 Task: Create a due date automation trigger when advanced on, on the tuesday before a card is due add dates with a due date at 11:00 AM.
Action: Mouse moved to (1062, 327)
Screenshot: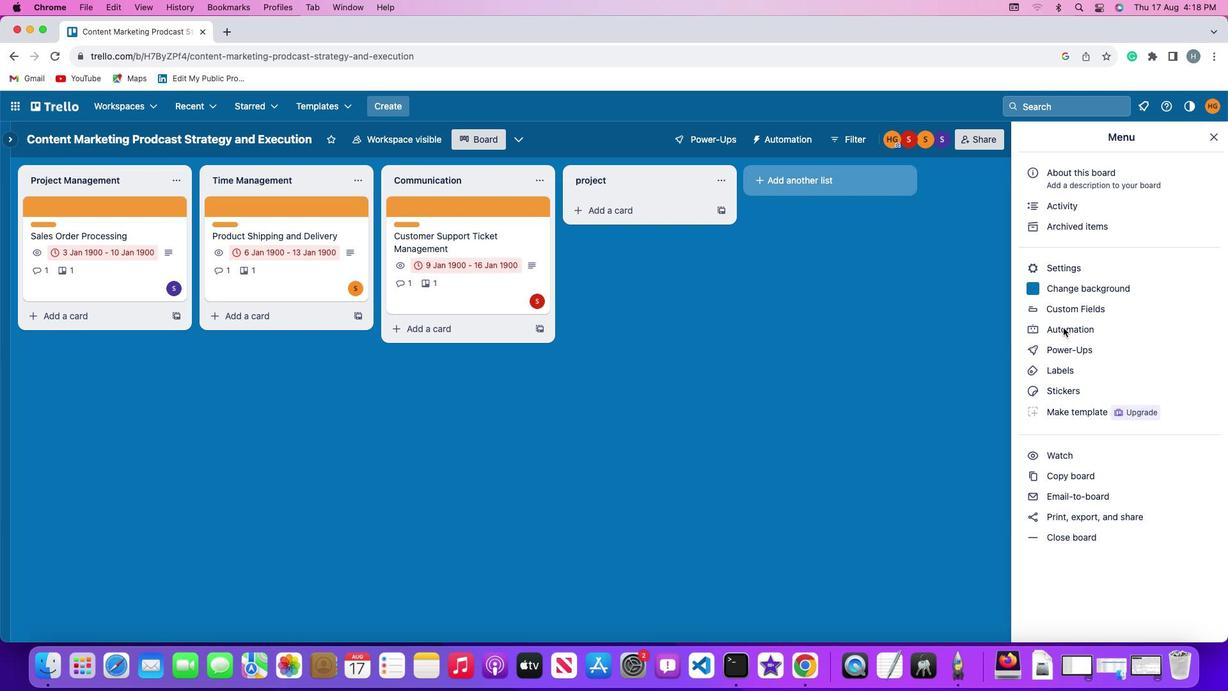 
Action: Mouse pressed left at (1062, 327)
Screenshot: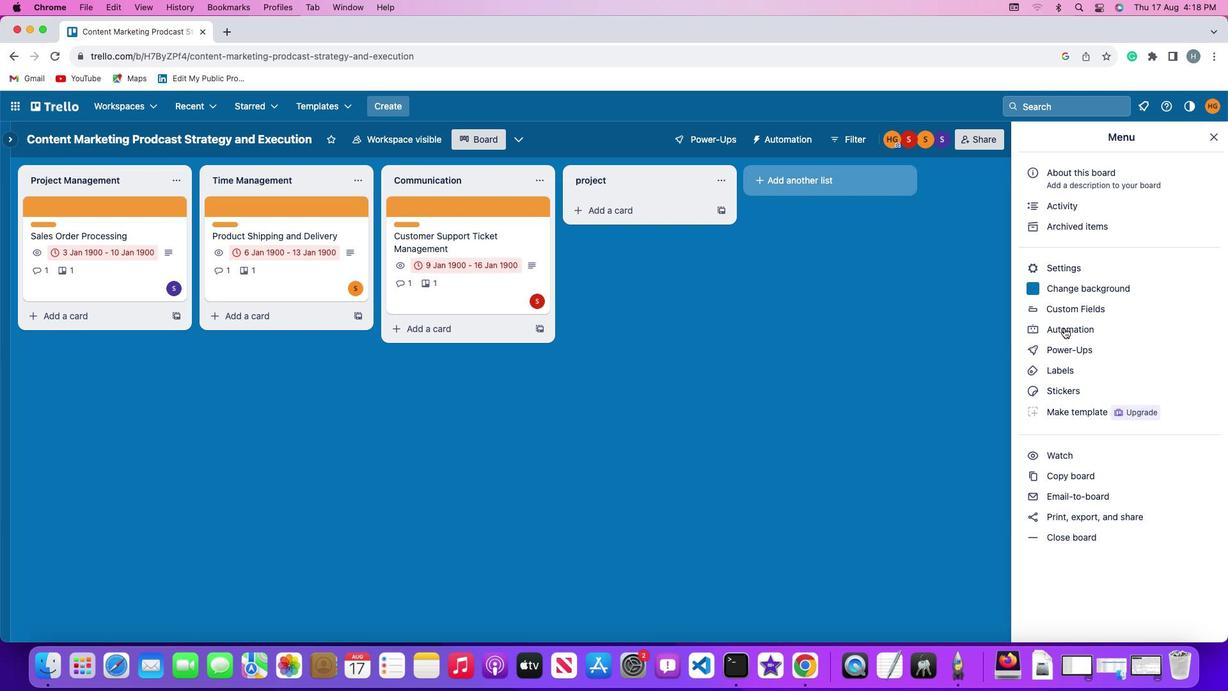 
Action: Mouse moved to (1063, 327)
Screenshot: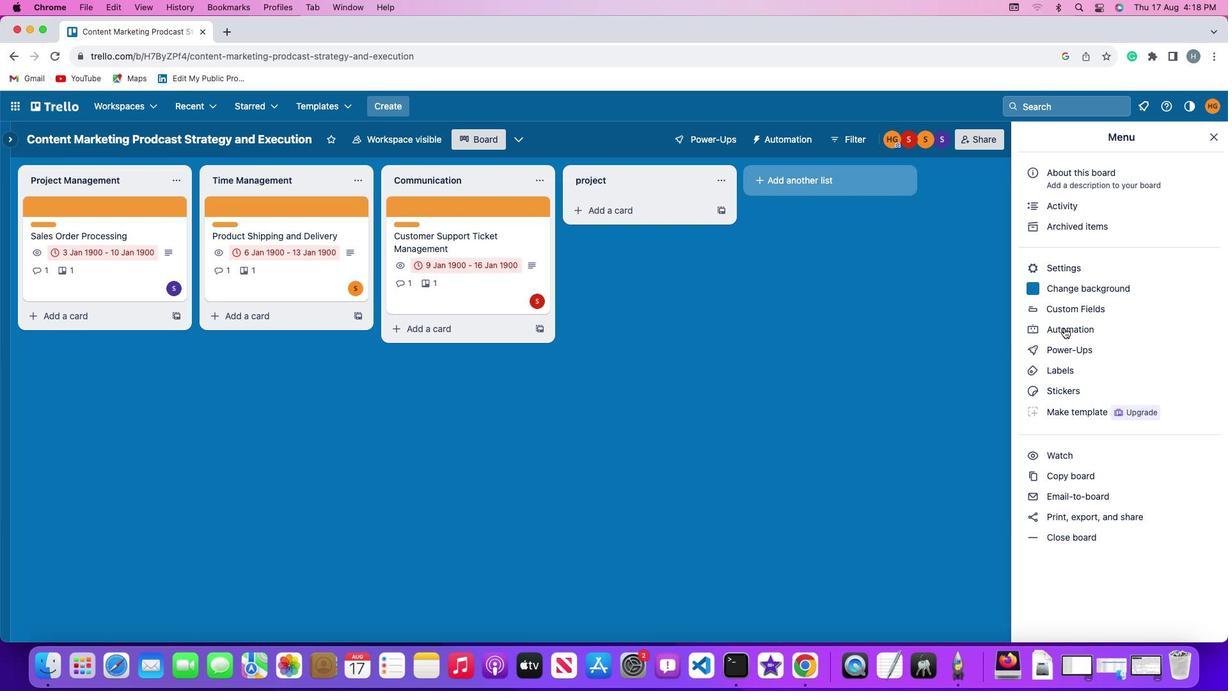 
Action: Mouse pressed left at (1063, 327)
Screenshot: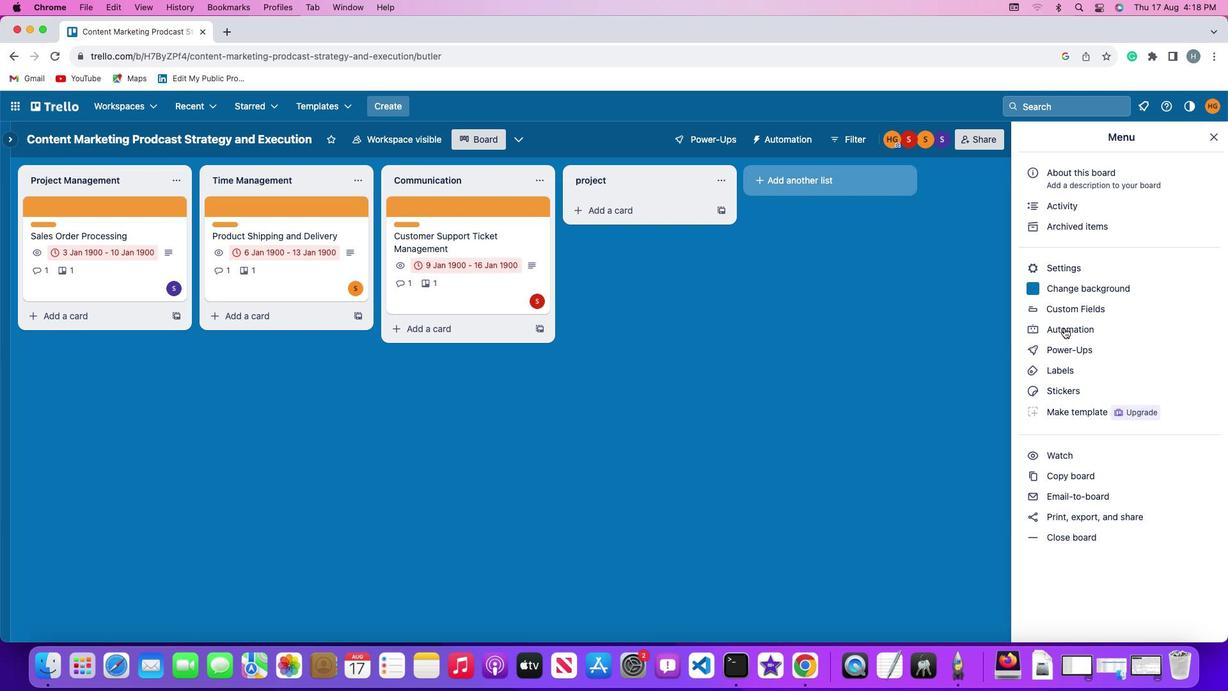 
Action: Mouse moved to (92, 300)
Screenshot: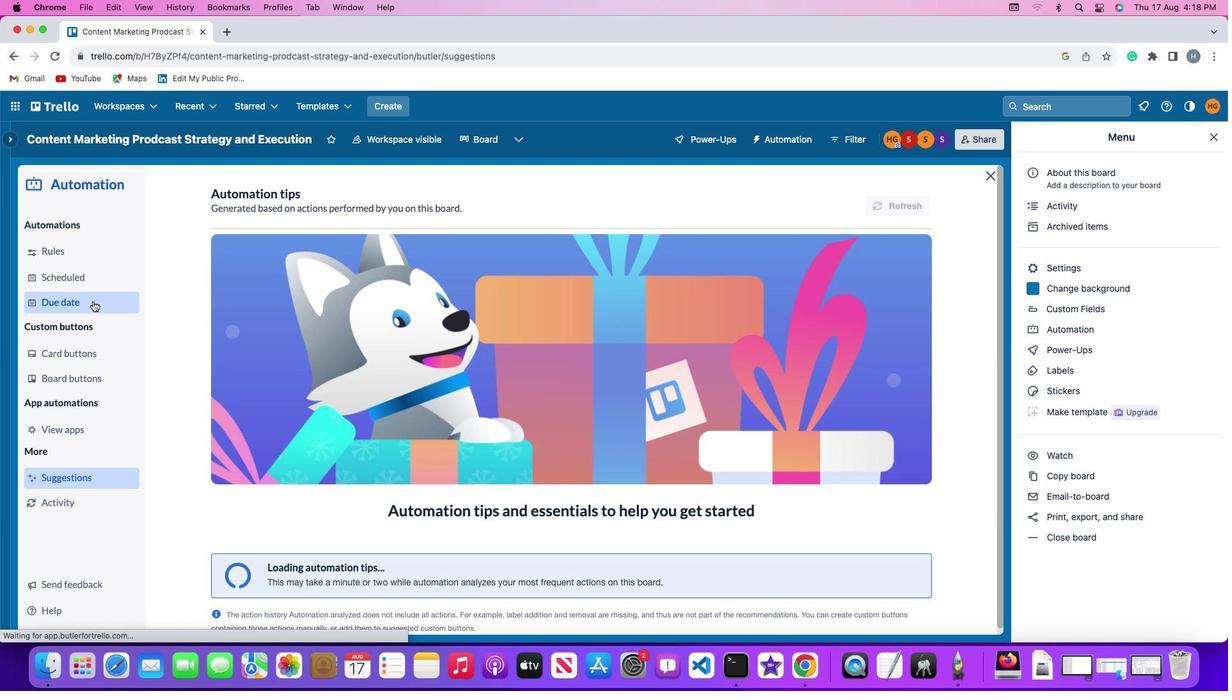 
Action: Mouse pressed left at (92, 300)
Screenshot: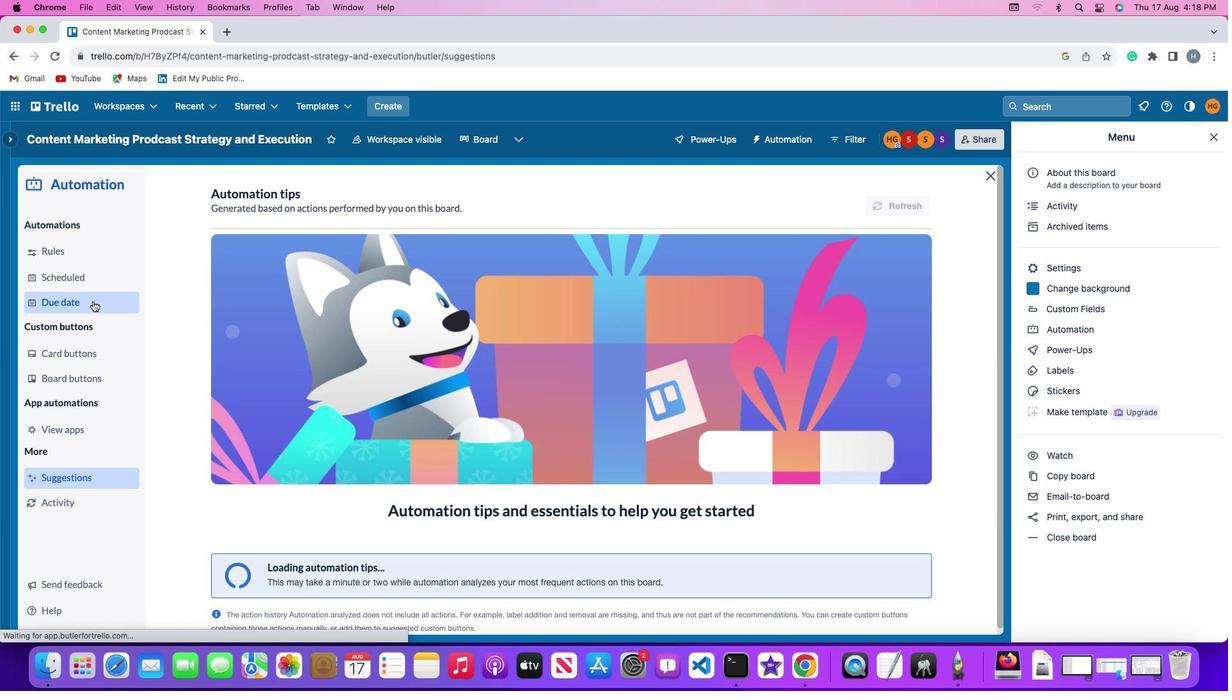 
Action: Mouse moved to (850, 195)
Screenshot: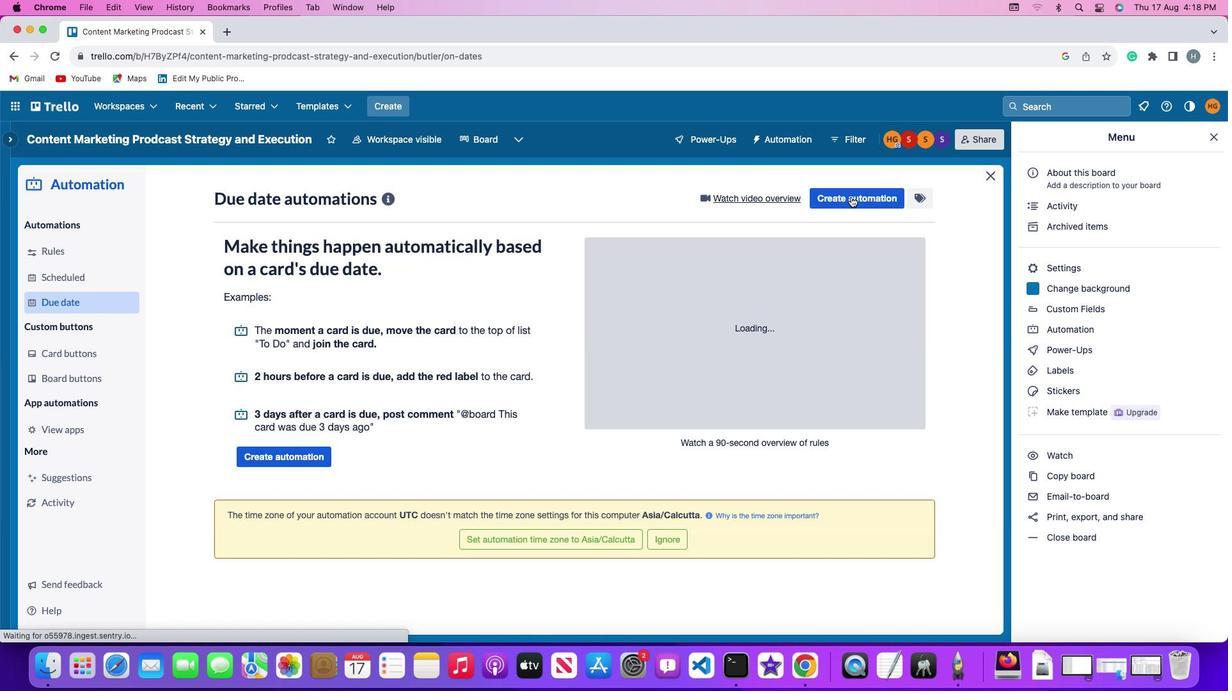 
Action: Mouse pressed left at (850, 195)
Screenshot: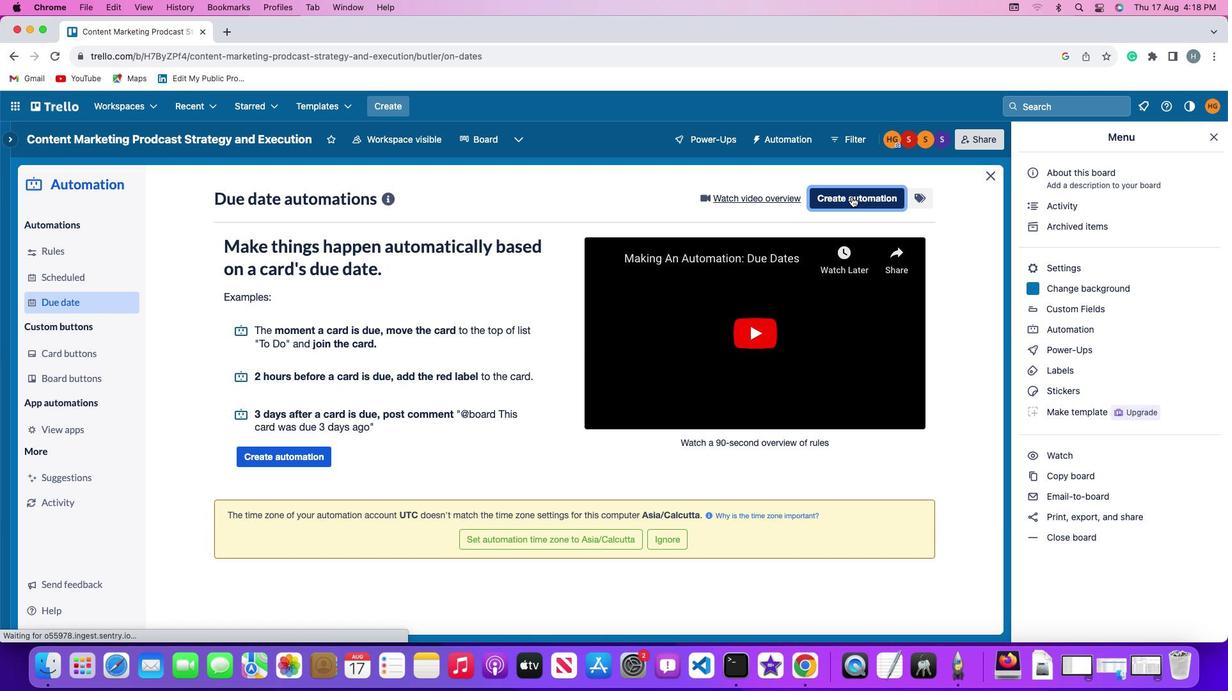 
Action: Mouse moved to (231, 321)
Screenshot: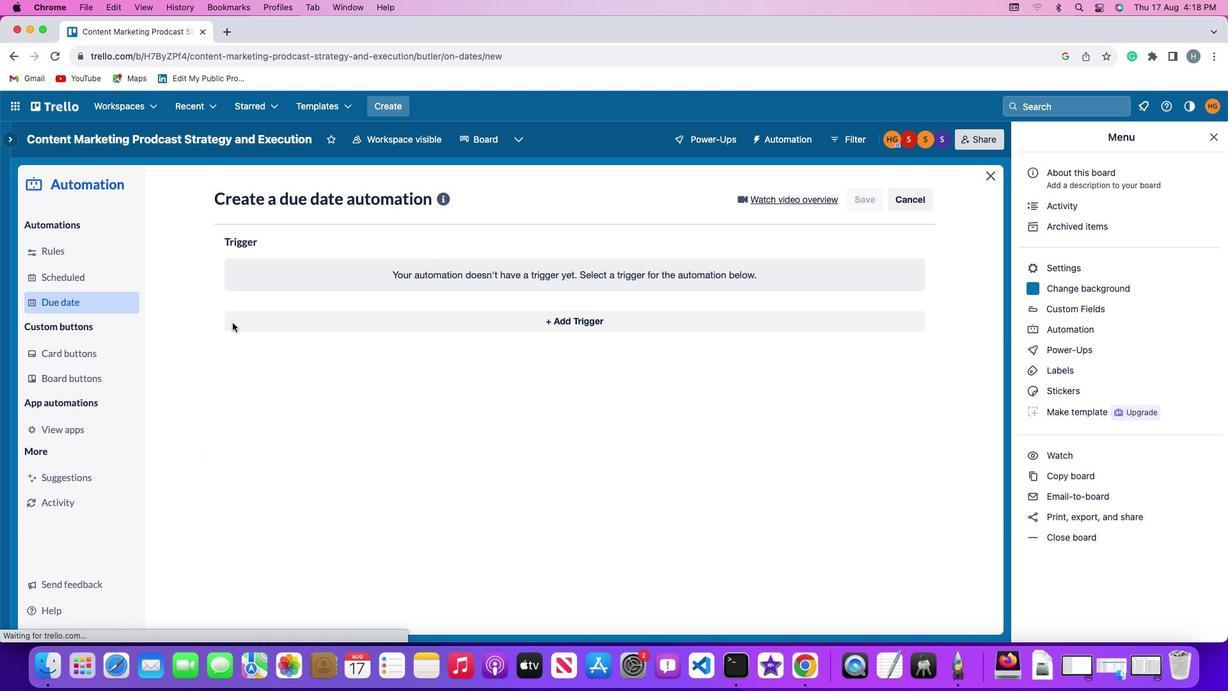 
Action: Mouse pressed left at (231, 321)
Screenshot: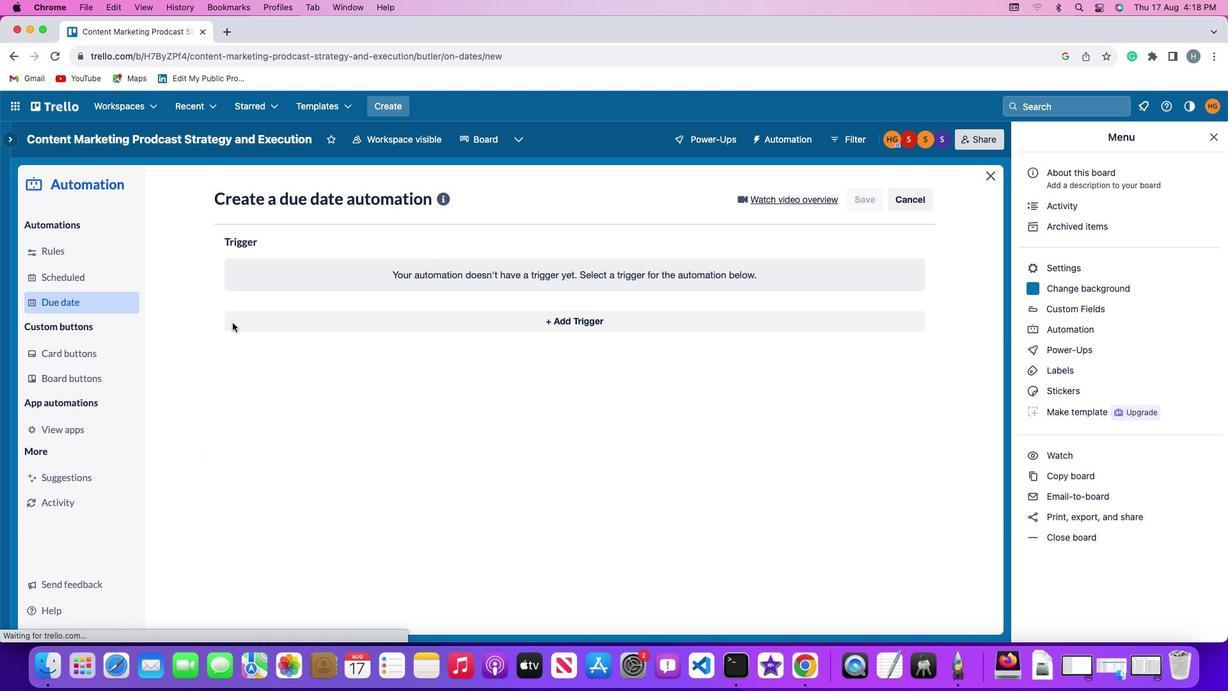 
Action: Mouse moved to (277, 559)
Screenshot: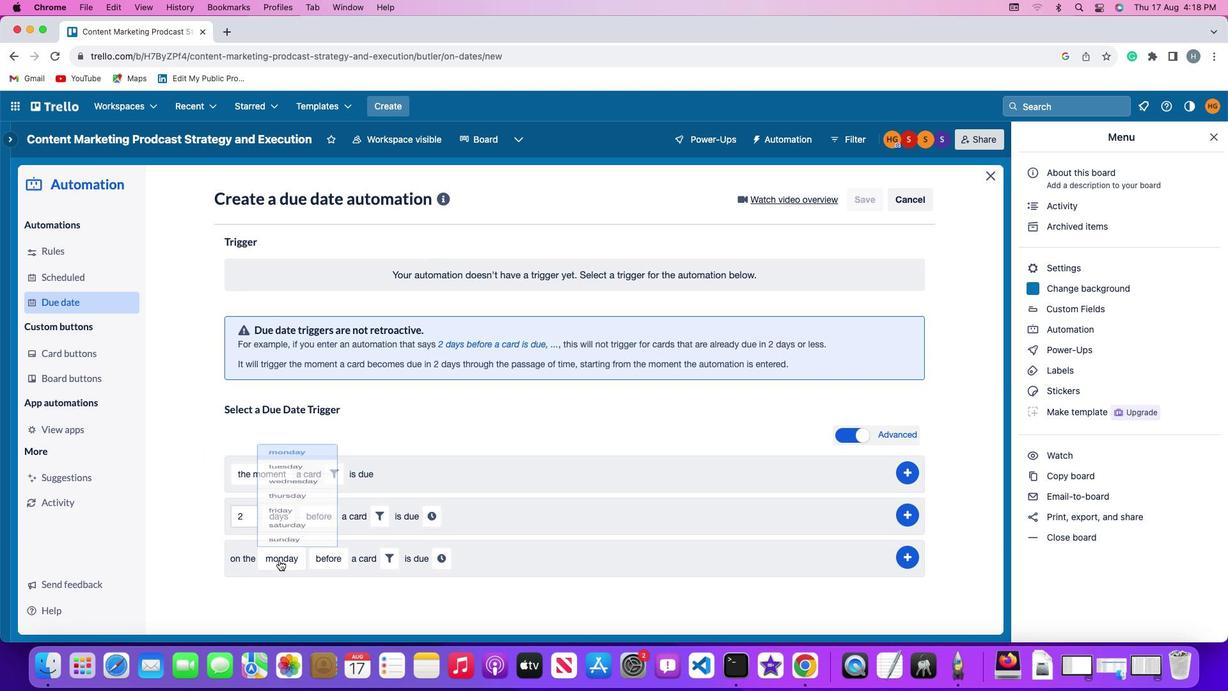 
Action: Mouse pressed left at (277, 559)
Screenshot: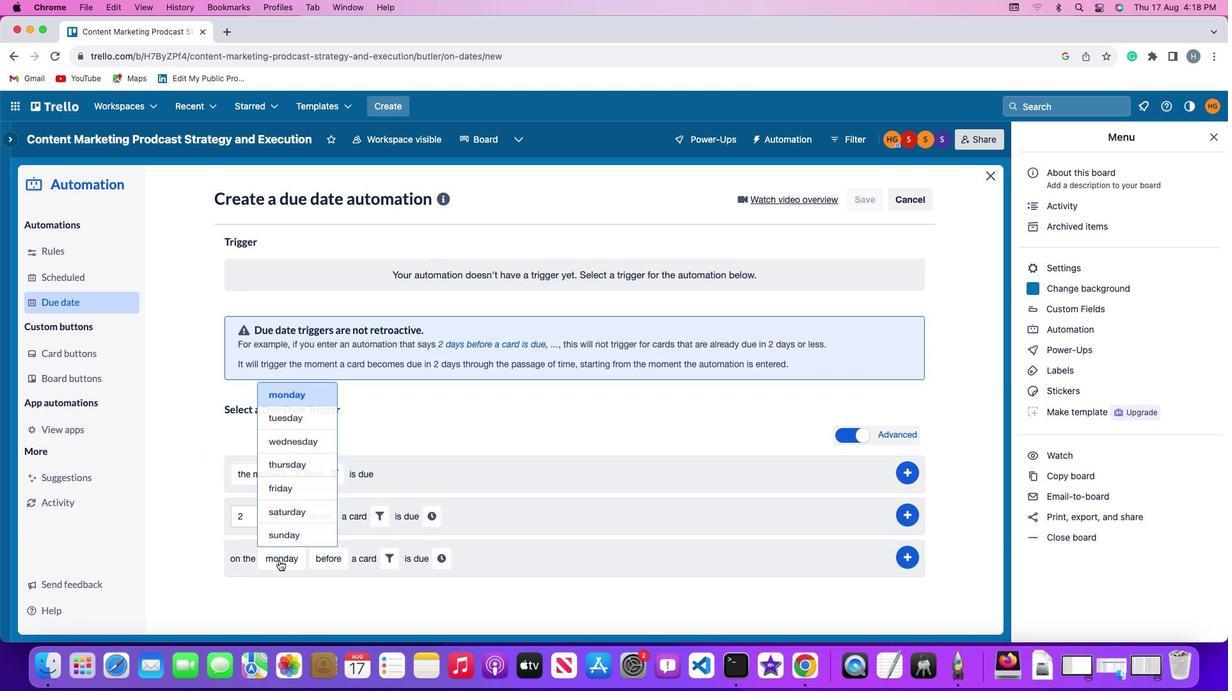 
Action: Mouse moved to (290, 404)
Screenshot: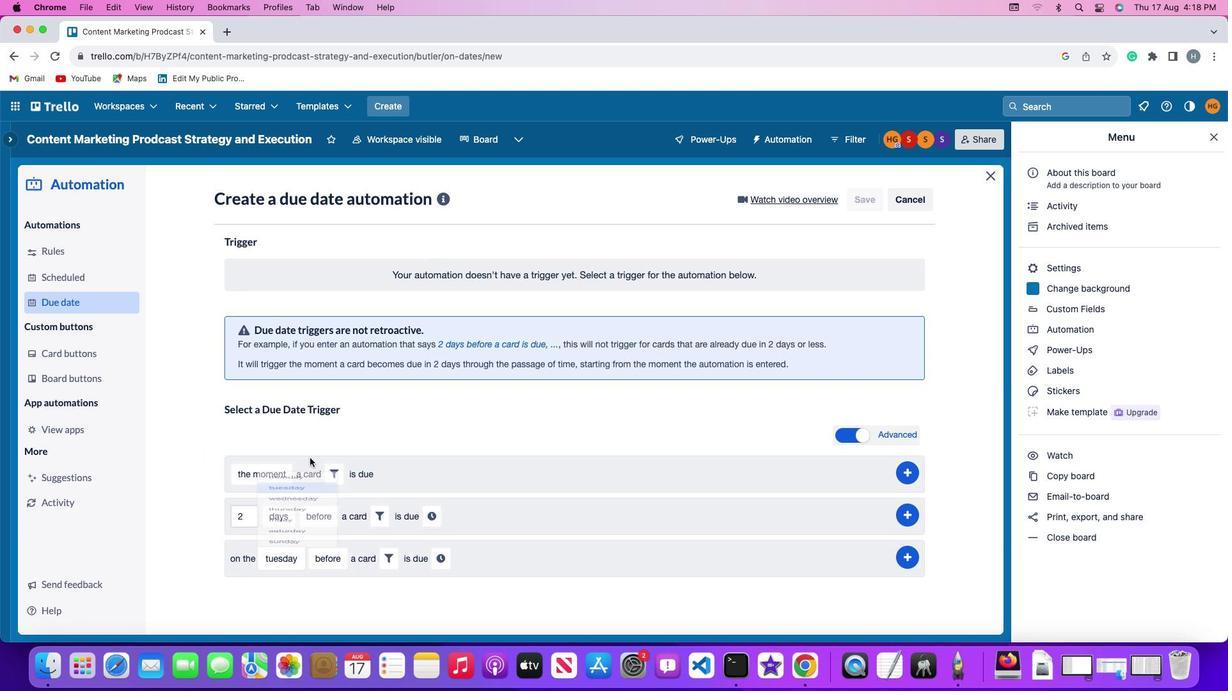 
Action: Mouse pressed left at (290, 404)
Screenshot: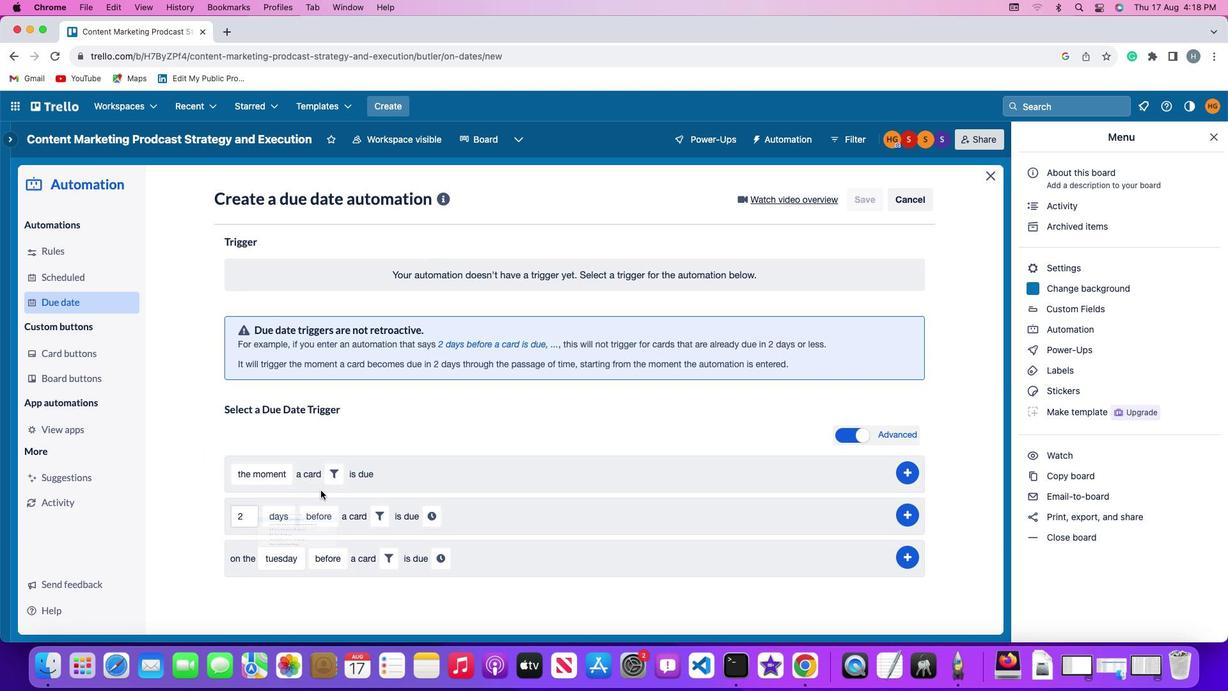 
Action: Mouse moved to (328, 558)
Screenshot: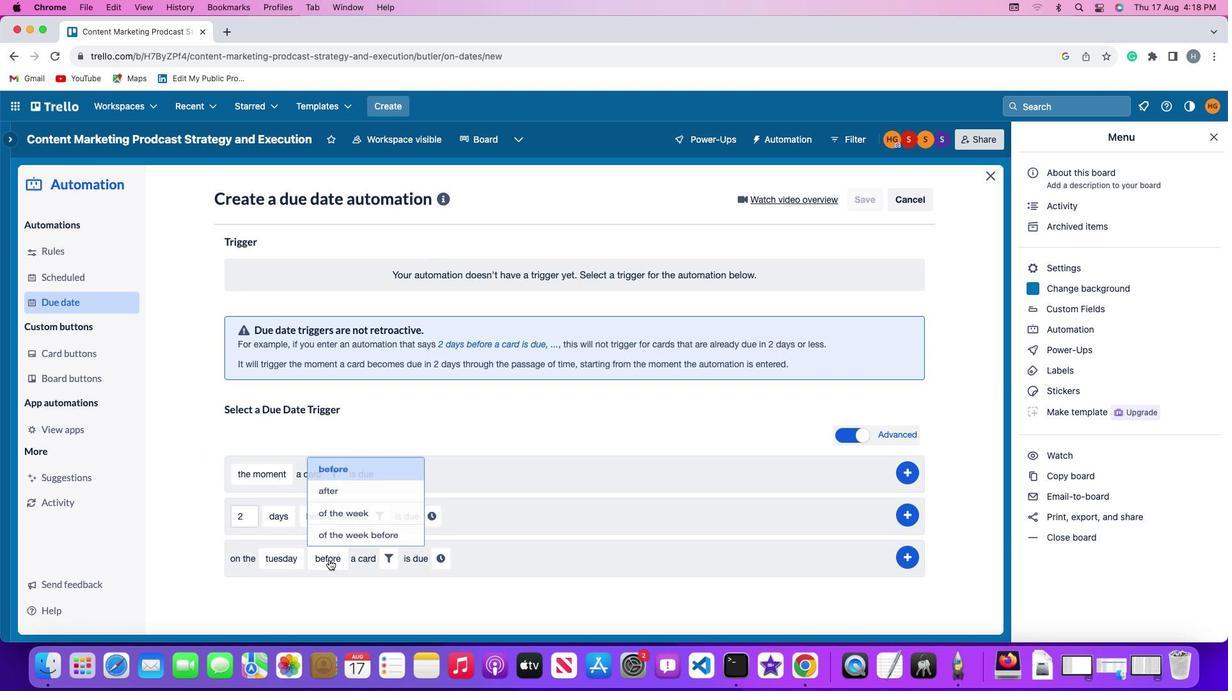 
Action: Mouse pressed left at (328, 558)
Screenshot: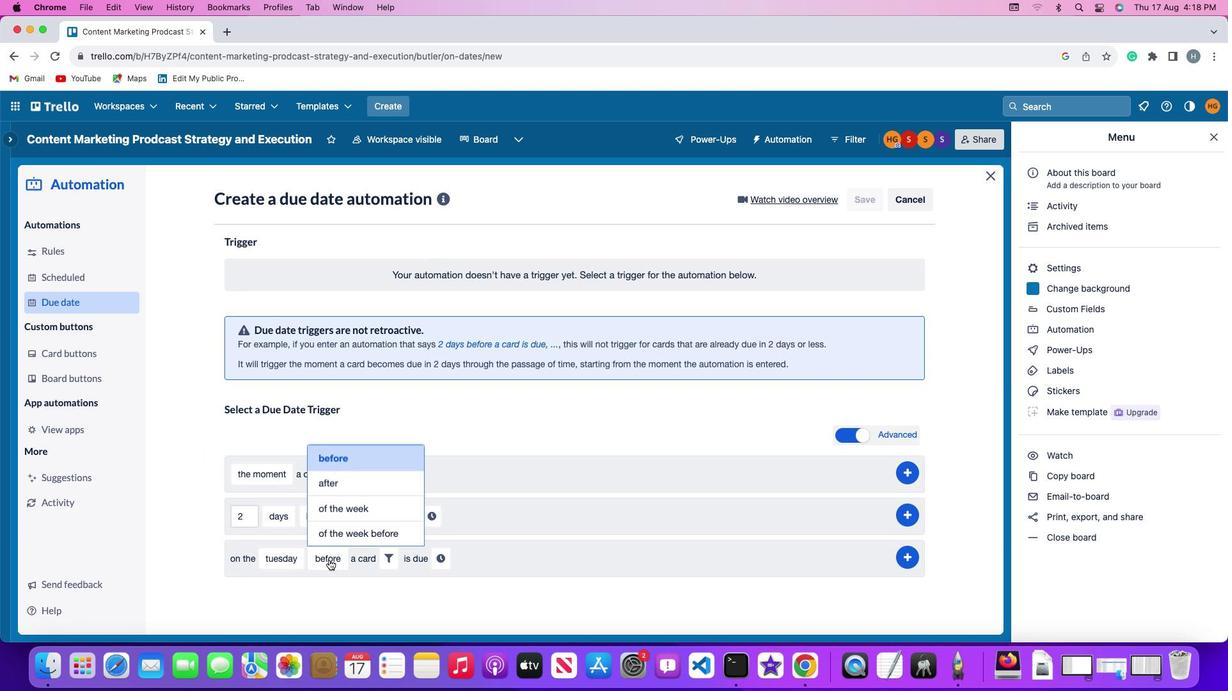 
Action: Mouse moved to (357, 454)
Screenshot: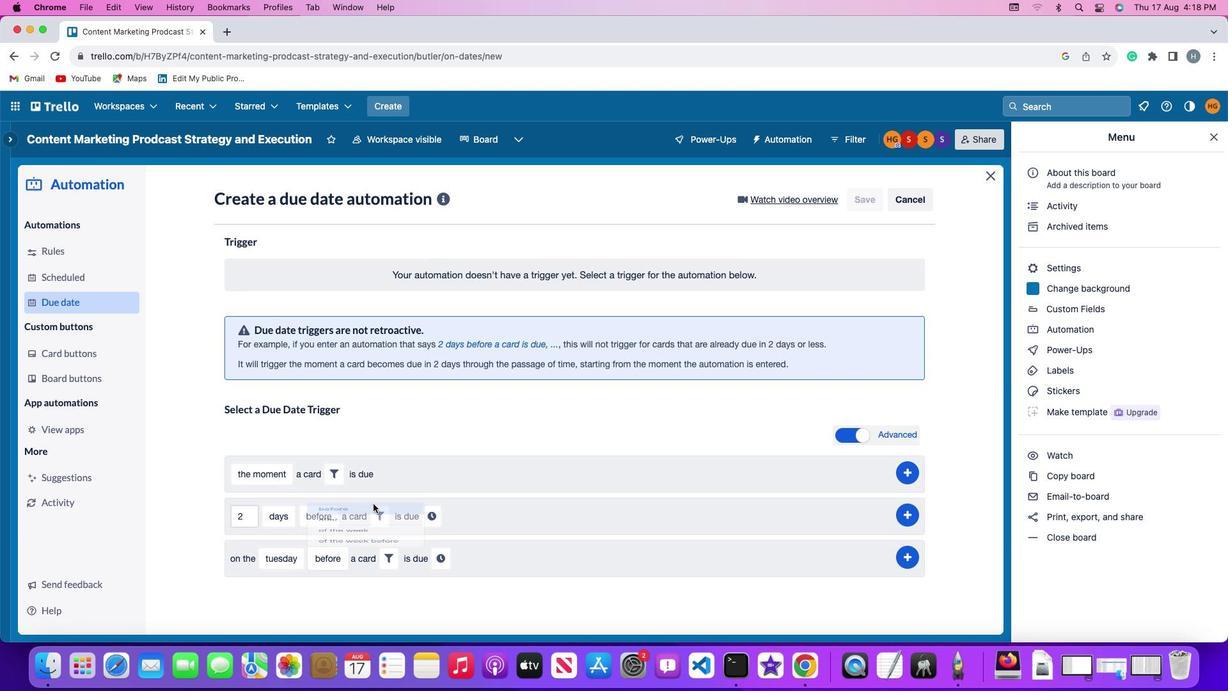 
Action: Mouse pressed left at (357, 454)
Screenshot: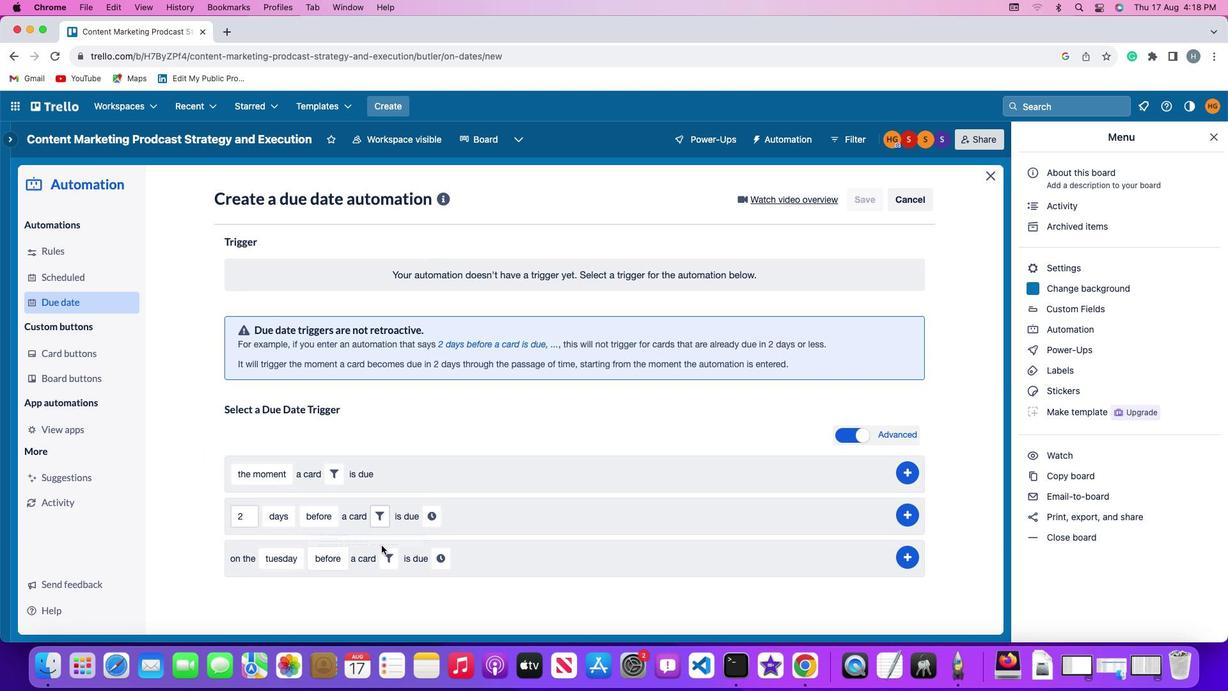 
Action: Mouse moved to (382, 560)
Screenshot: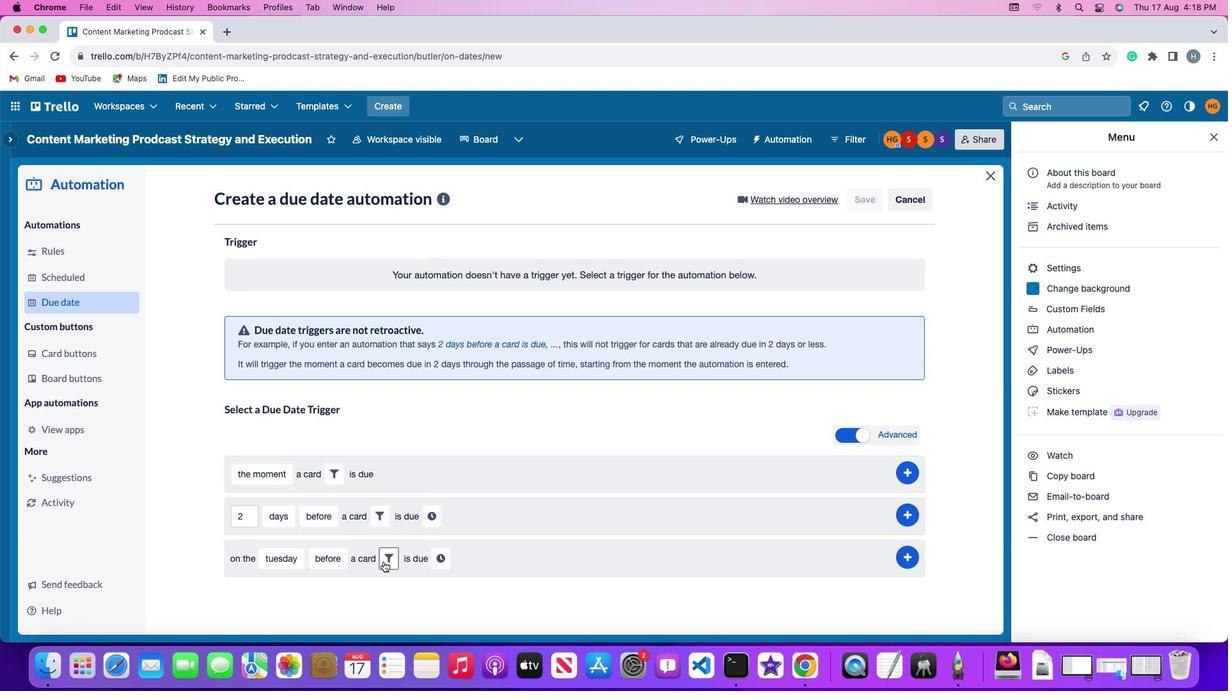 
Action: Mouse pressed left at (382, 560)
Screenshot: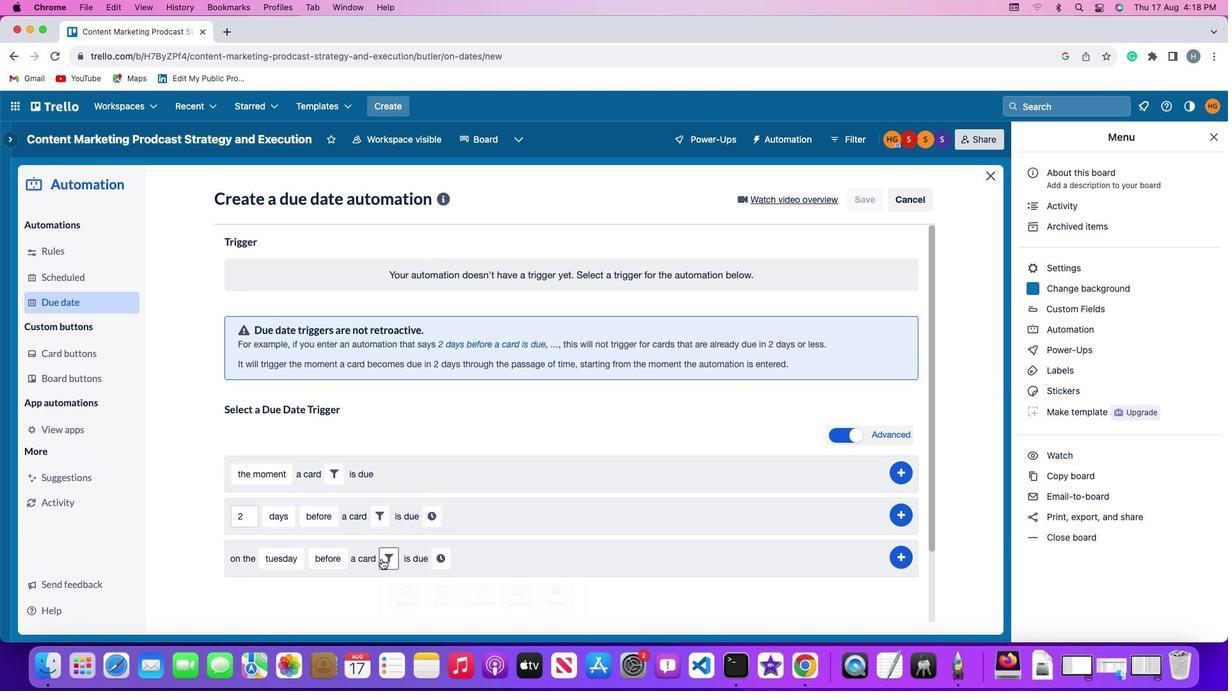 
Action: Mouse moved to (448, 597)
Screenshot: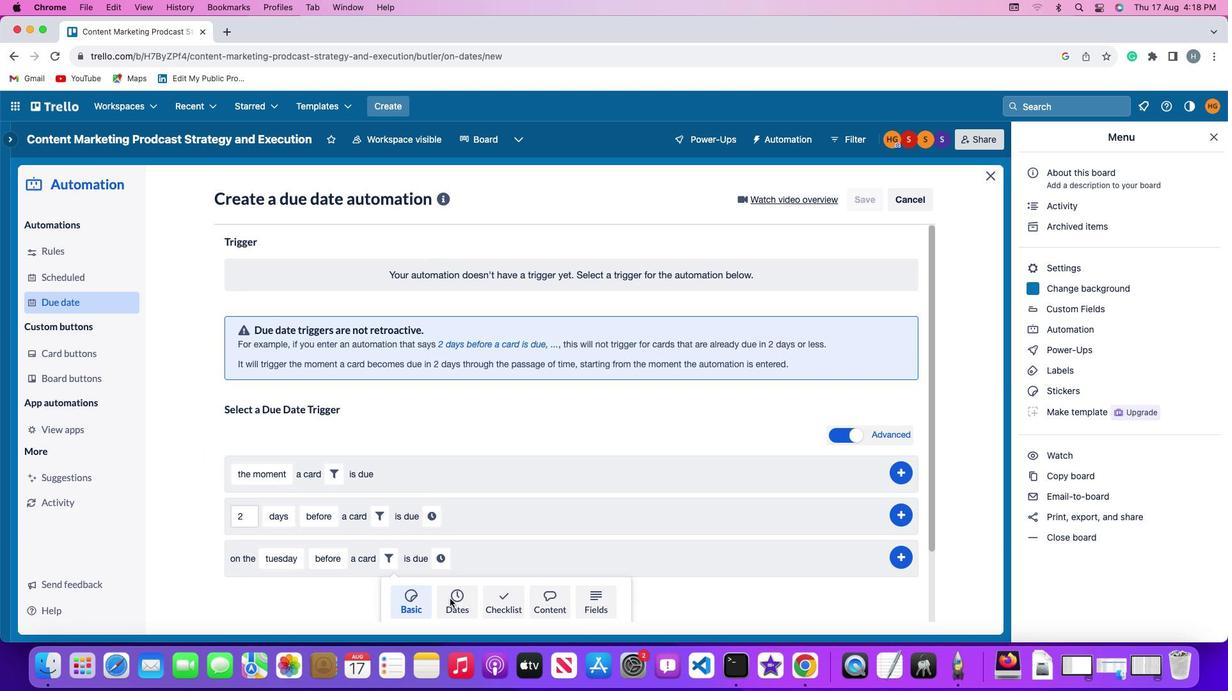
Action: Mouse pressed left at (448, 597)
Screenshot: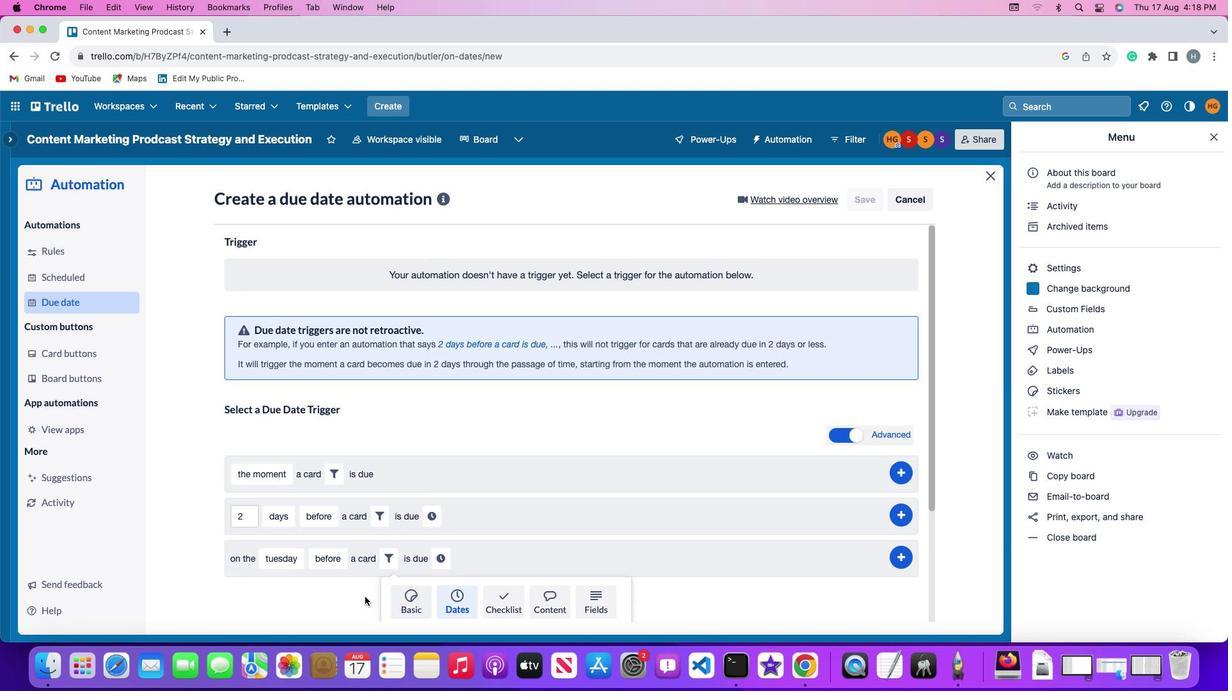 
Action: Mouse moved to (324, 590)
Screenshot: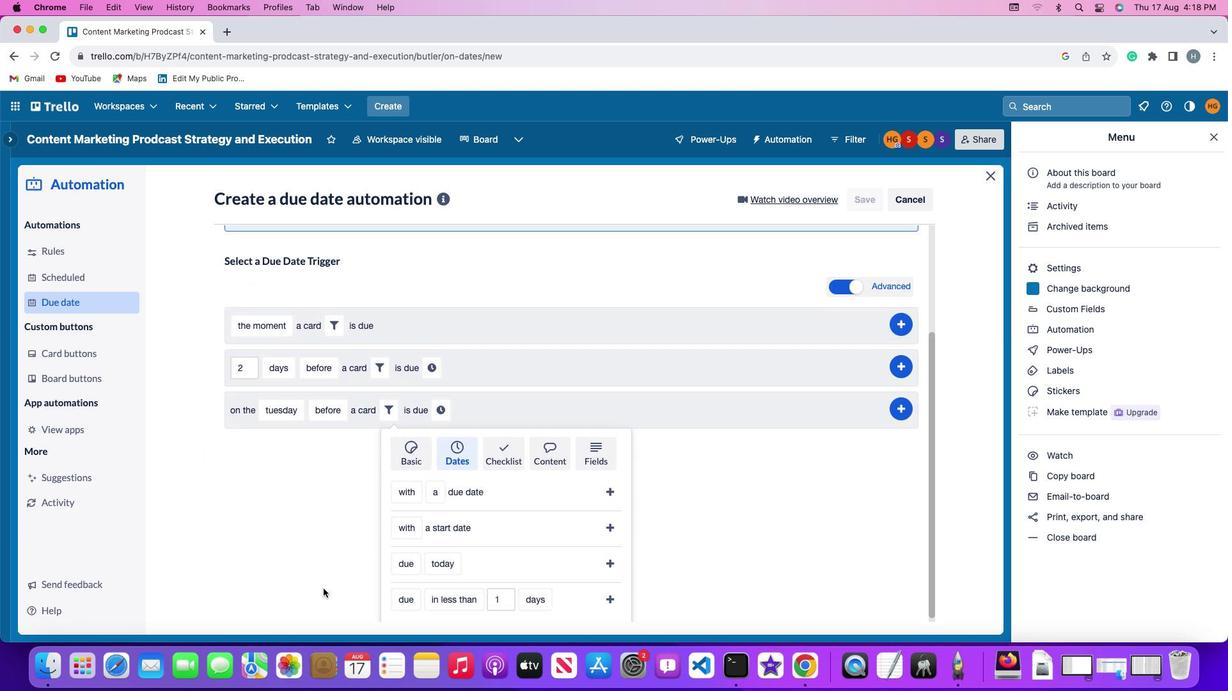 
Action: Mouse scrolled (324, 590) with delta (0, -1)
Screenshot: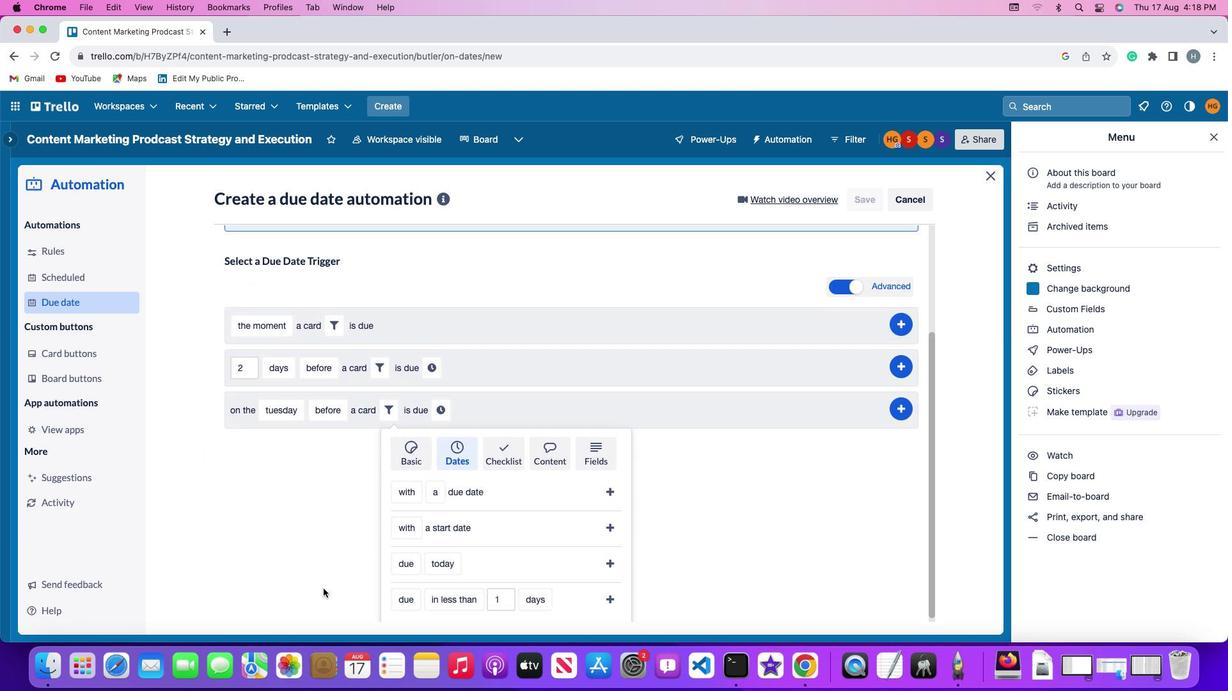 
Action: Mouse moved to (323, 590)
Screenshot: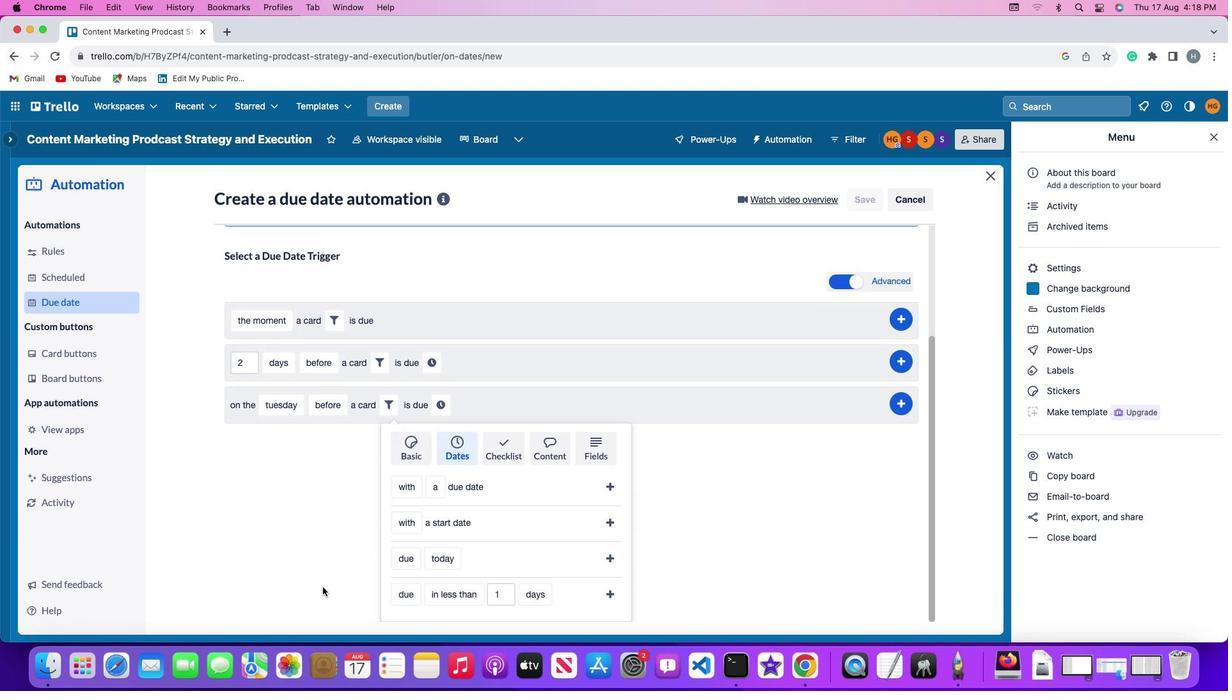 
Action: Mouse scrolled (323, 590) with delta (0, -1)
Screenshot: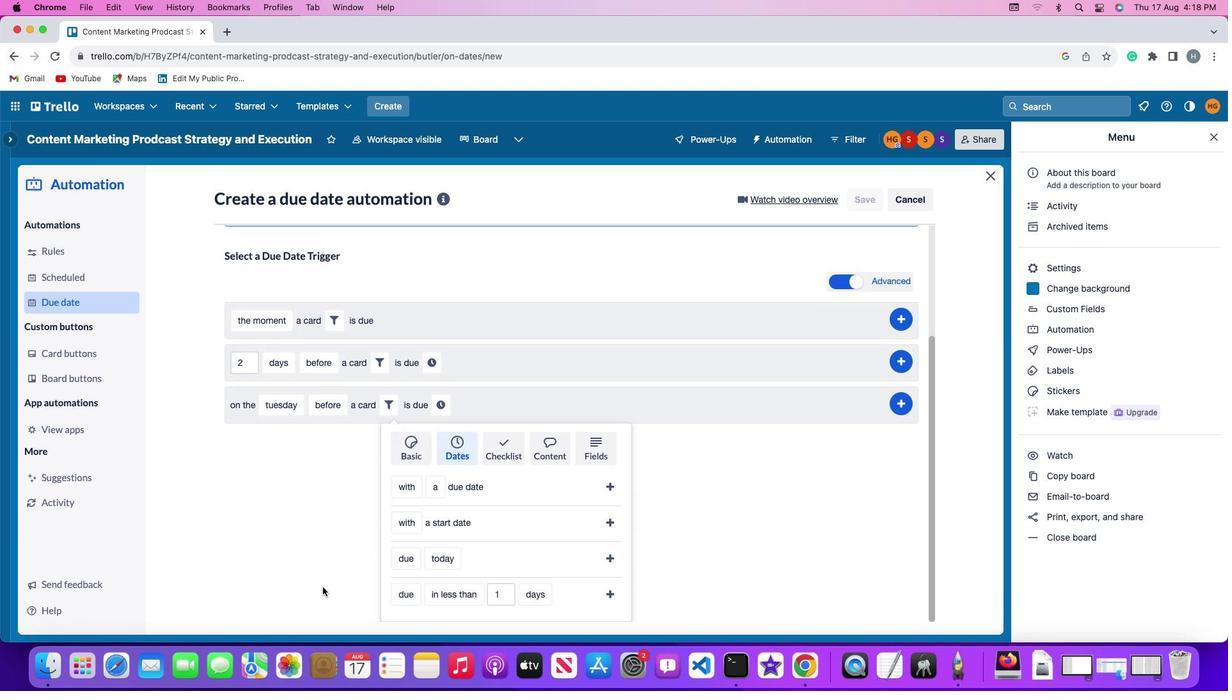 
Action: Mouse scrolled (323, 590) with delta (0, -2)
Screenshot: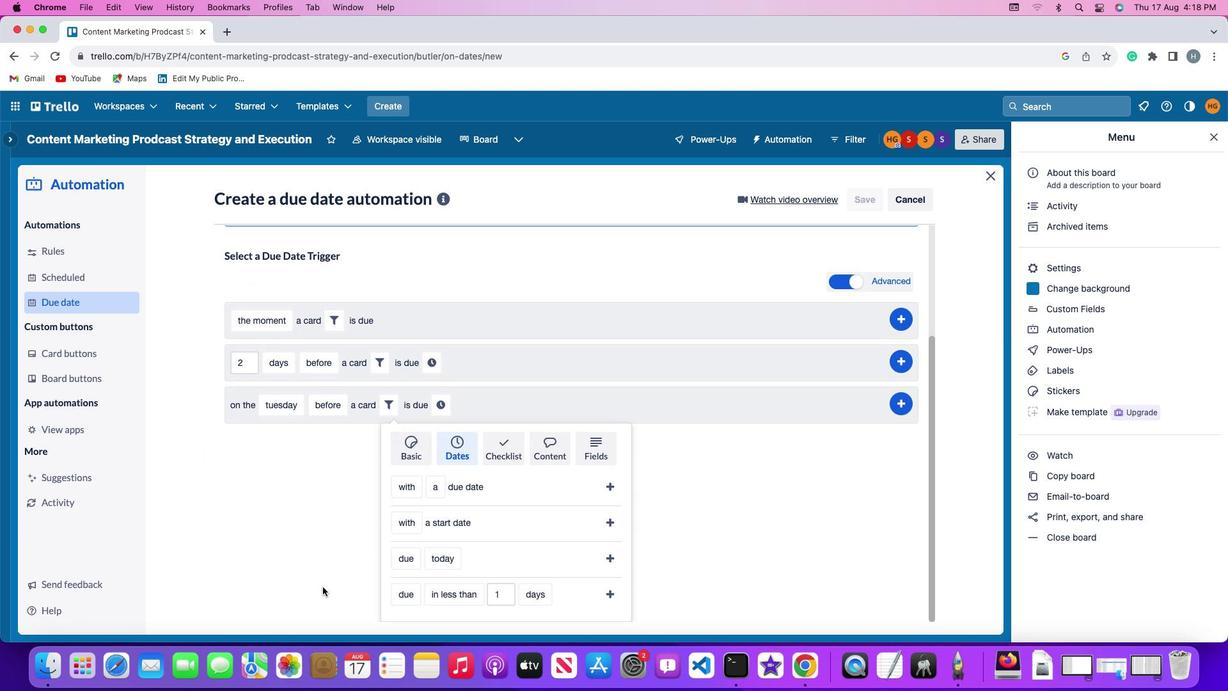
Action: Mouse moved to (323, 590)
Screenshot: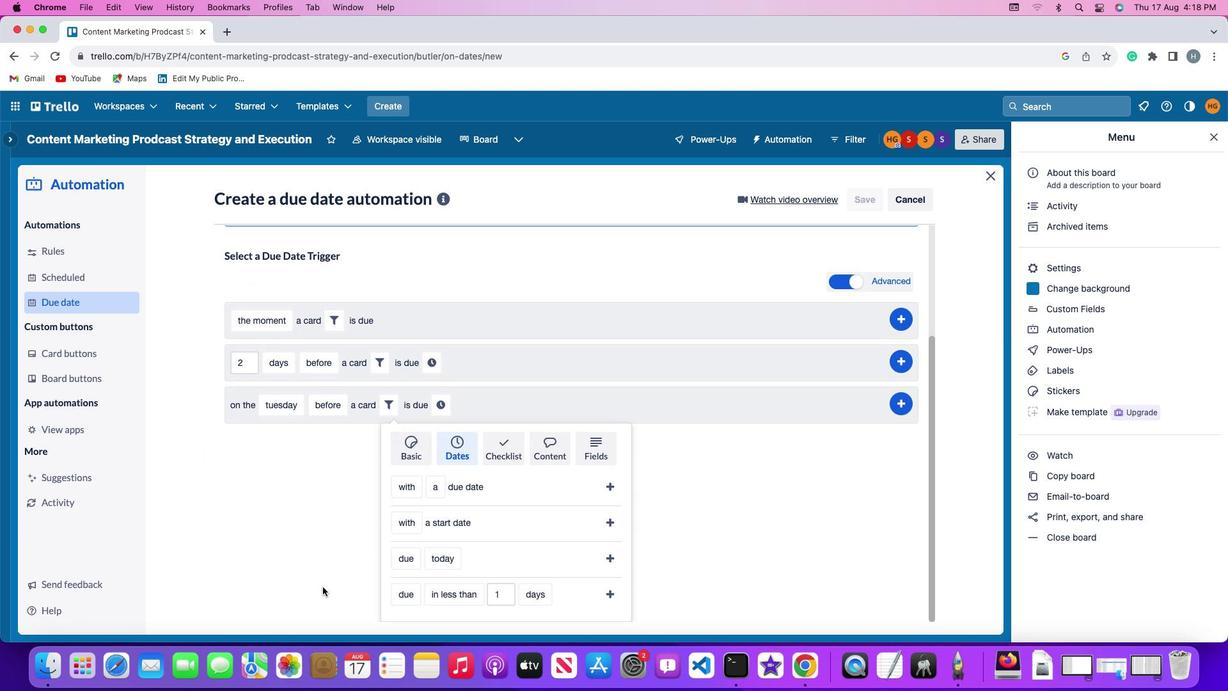 
Action: Mouse scrolled (323, 590) with delta (0, -3)
Screenshot: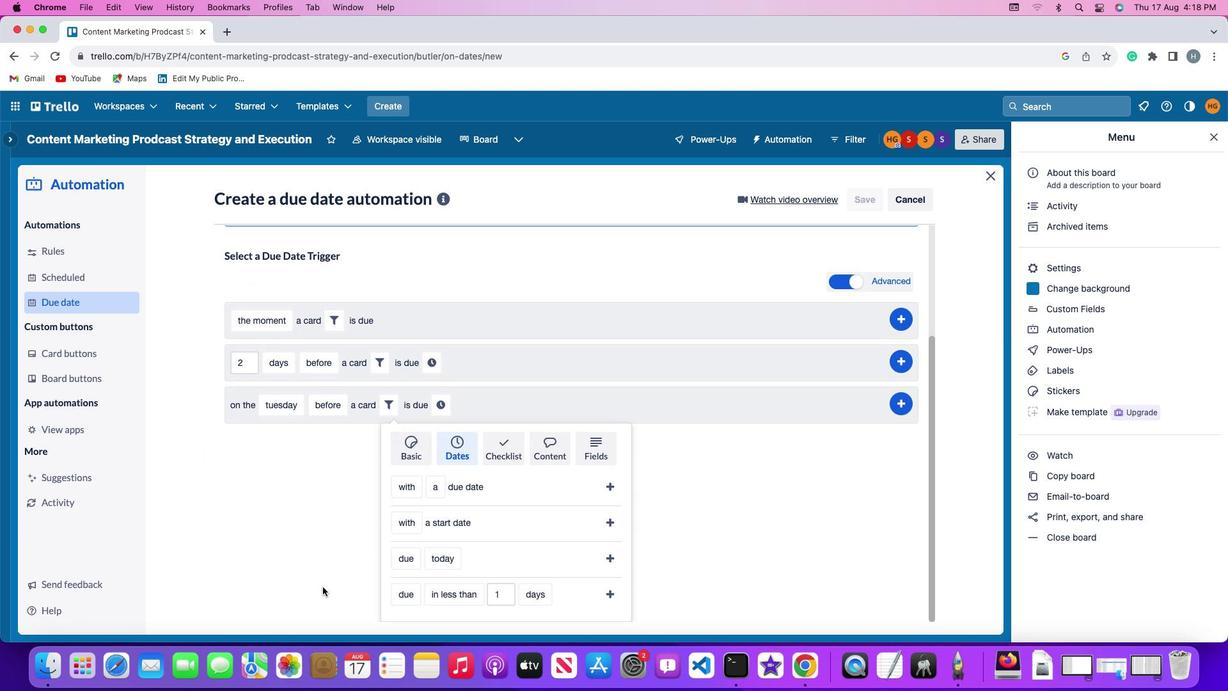 
Action: Mouse moved to (323, 590)
Screenshot: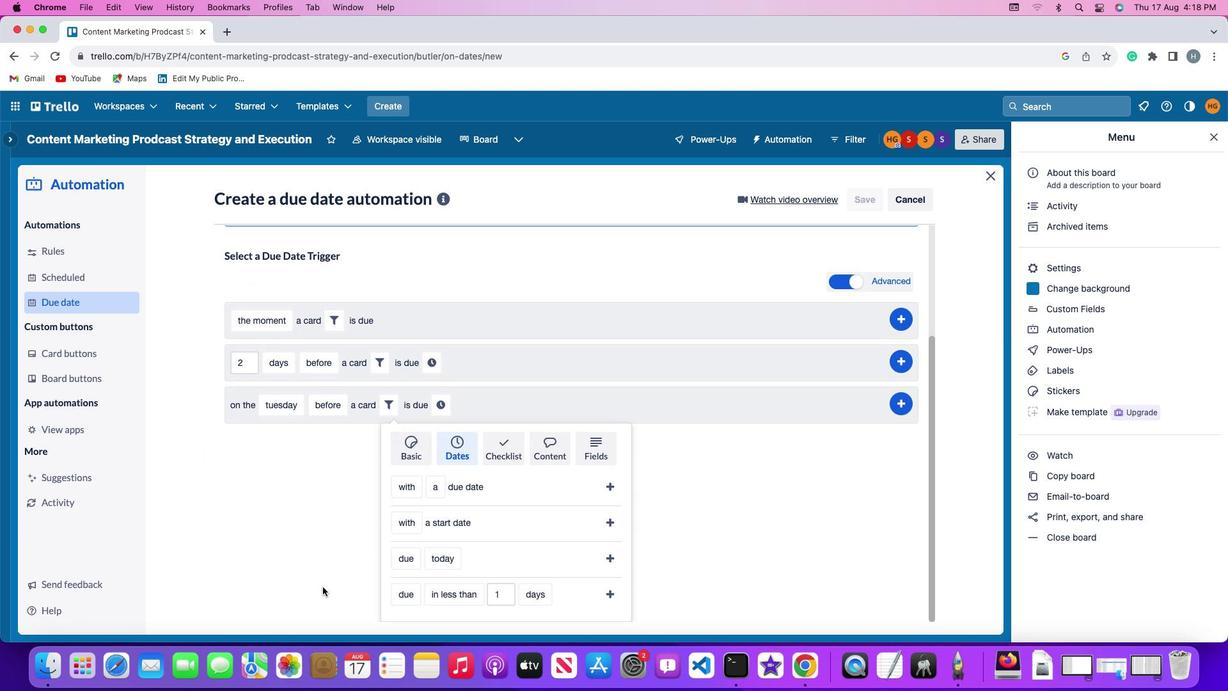 
Action: Mouse scrolled (323, 590) with delta (0, -4)
Screenshot: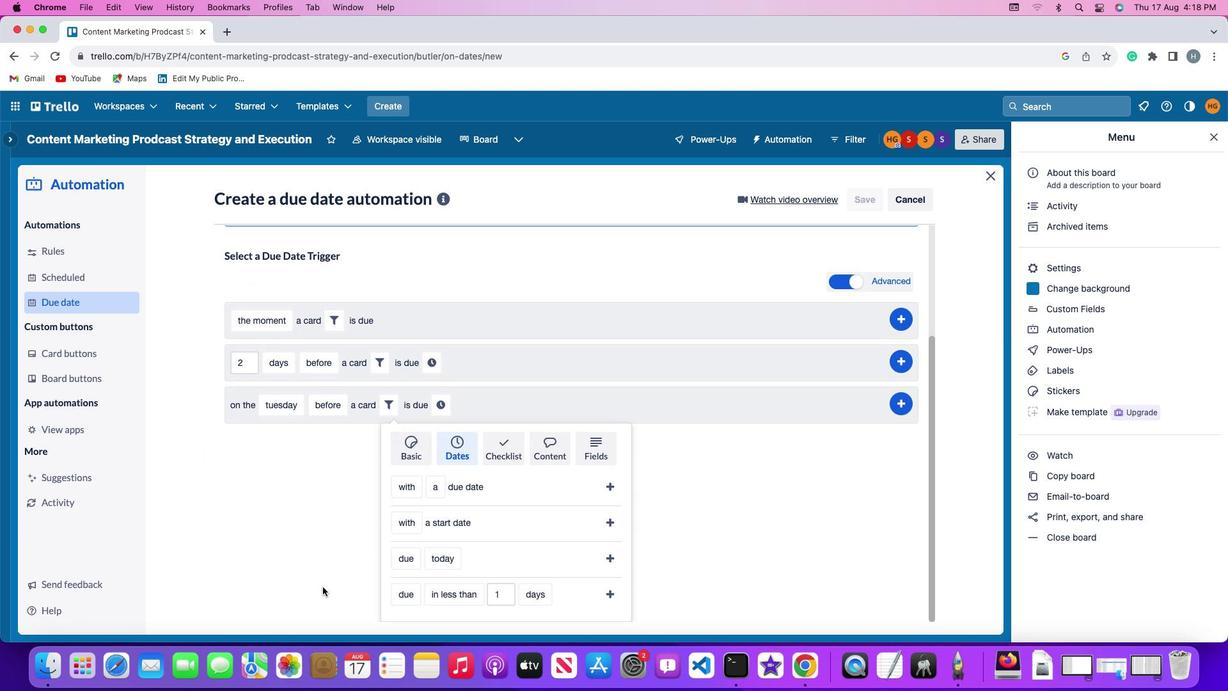 
Action: Mouse moved to (323, 588)
Screenshot: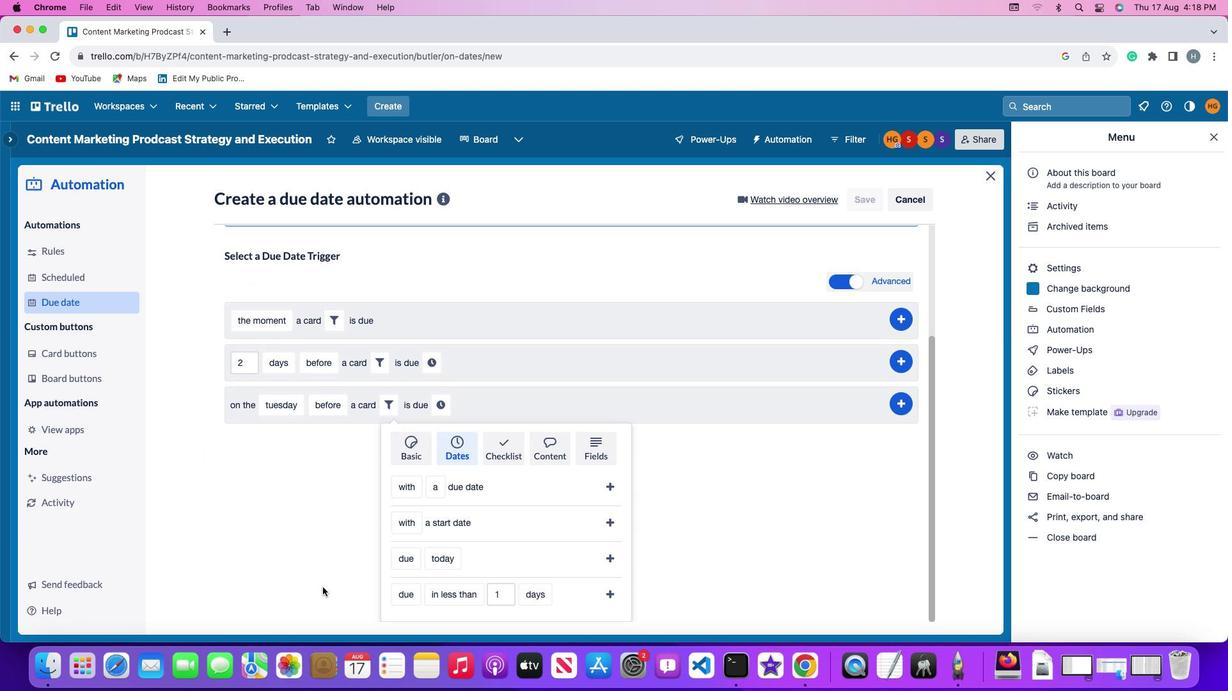 
Action: Mouse scrolled (323, 588) with delta (0, -4)
Screenshot: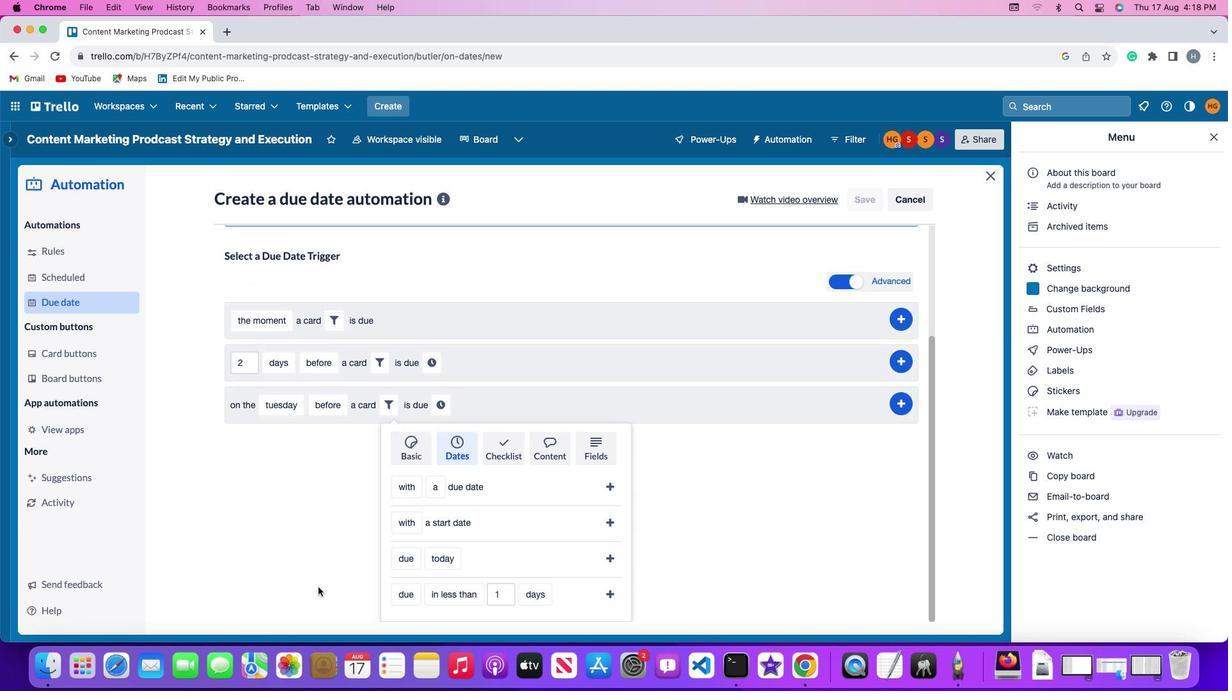 
Action: Mouse moved to (406, 491)
Screenshot: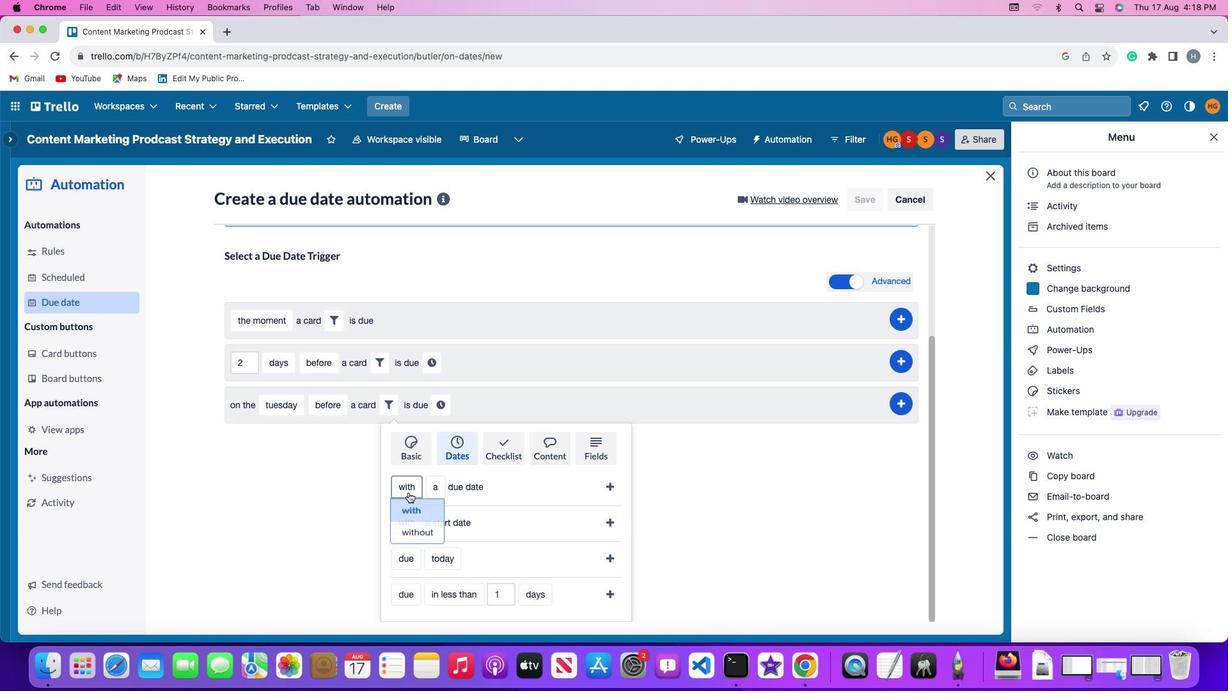 
Action: Mouse pressed left at (406, 491)
Screenshot: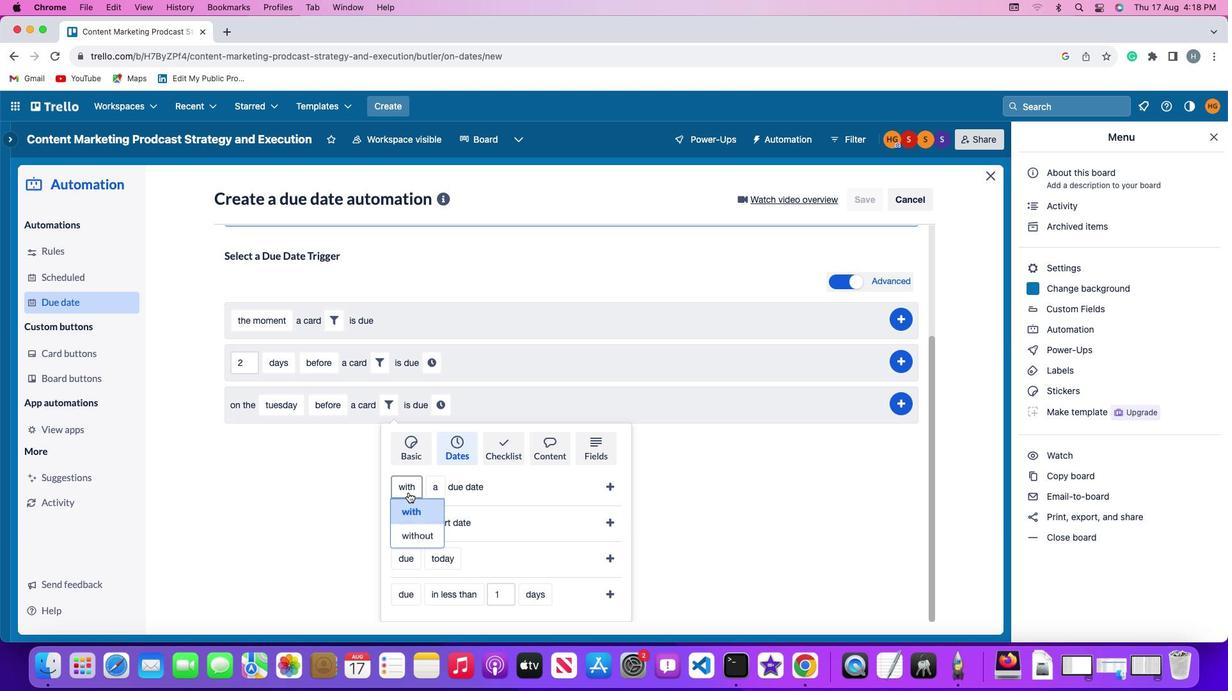 
Action: Mouse moved to (412, 508)
Screenshot: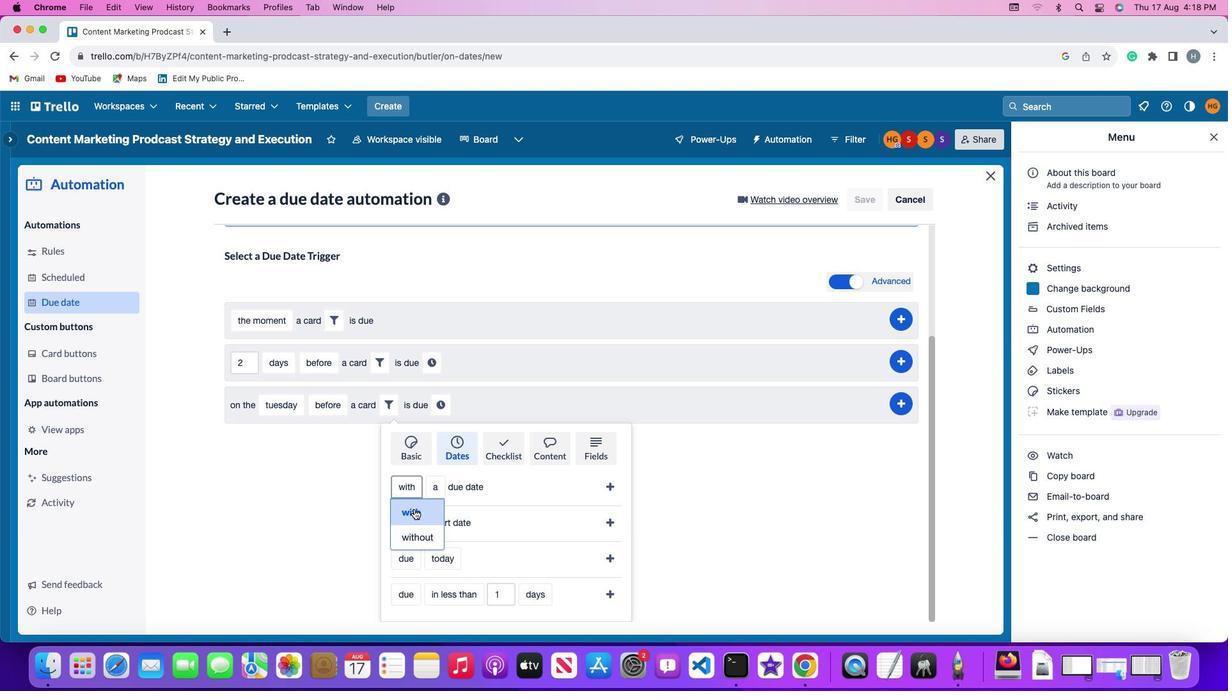 
Action: Mouse pressed left at (412, 508)
Screenshot: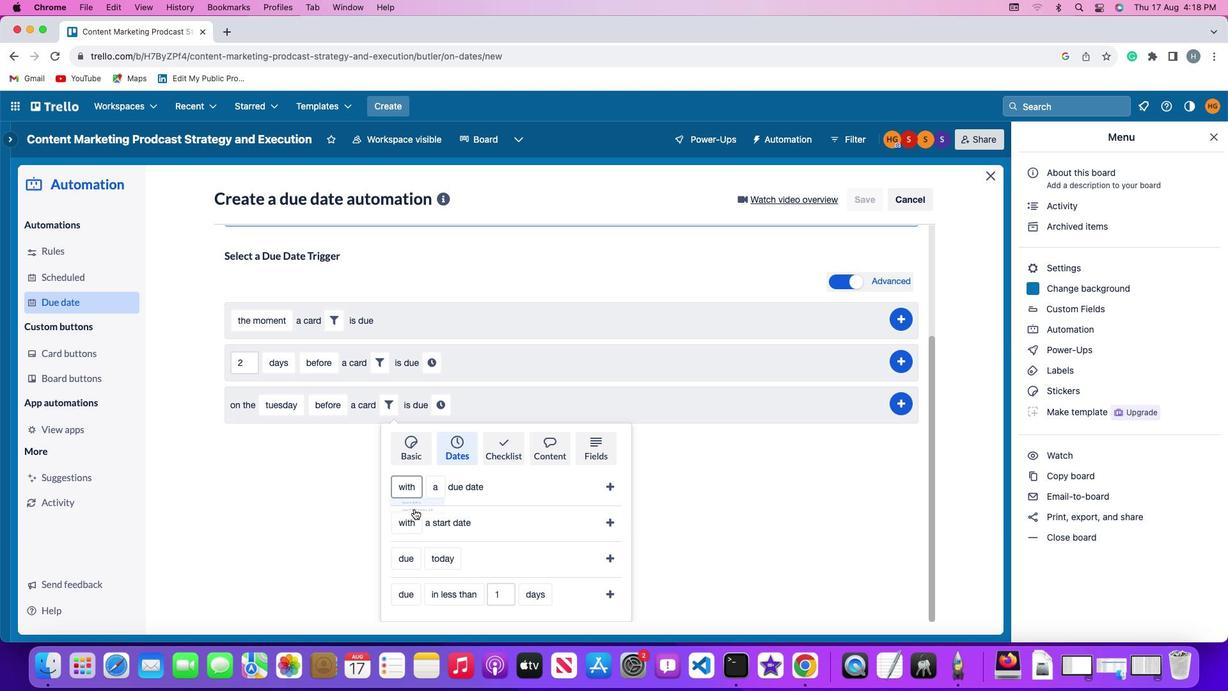 
Action: Mouse moved to (427, 490)
Screenshot: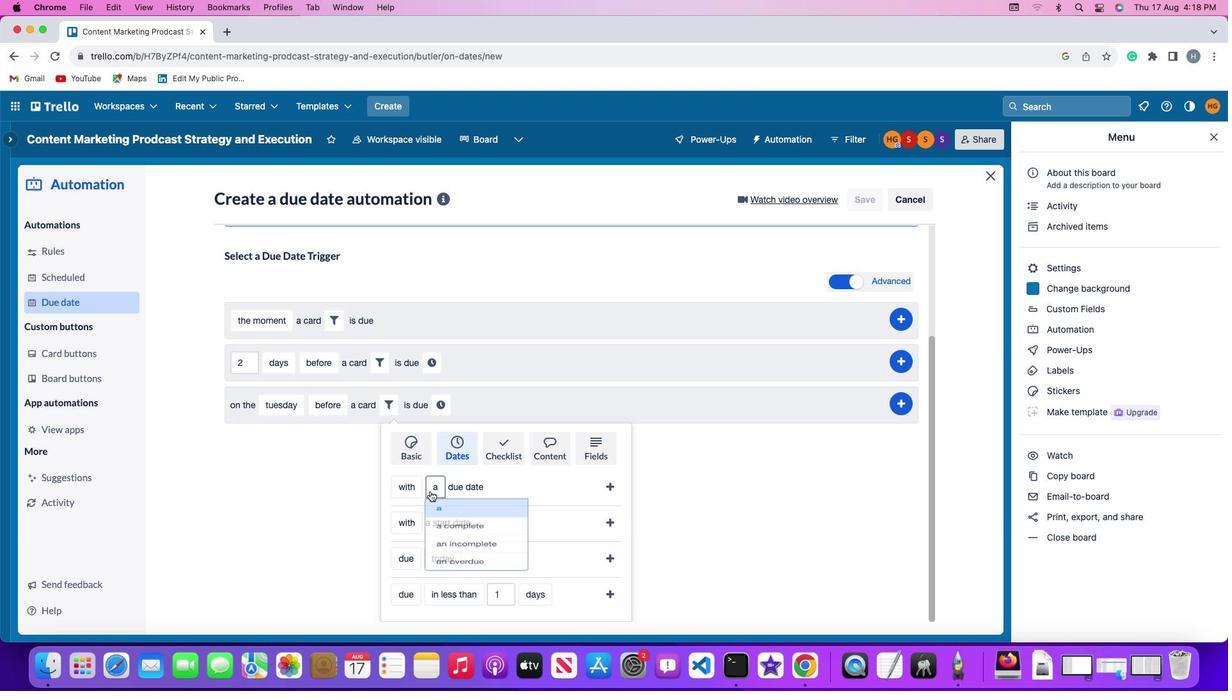
Action: Mouse pressed left at (427, 490)
Screenshot: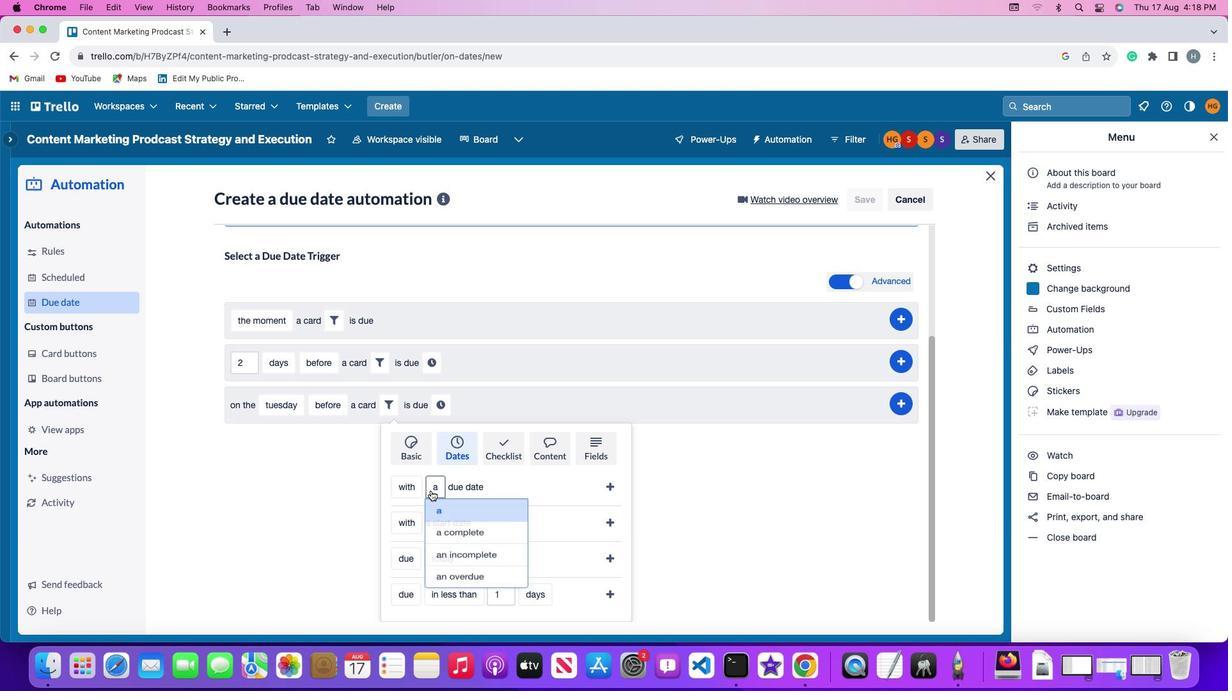 
Action: Mouse moved to (455, 510)
Screenshot: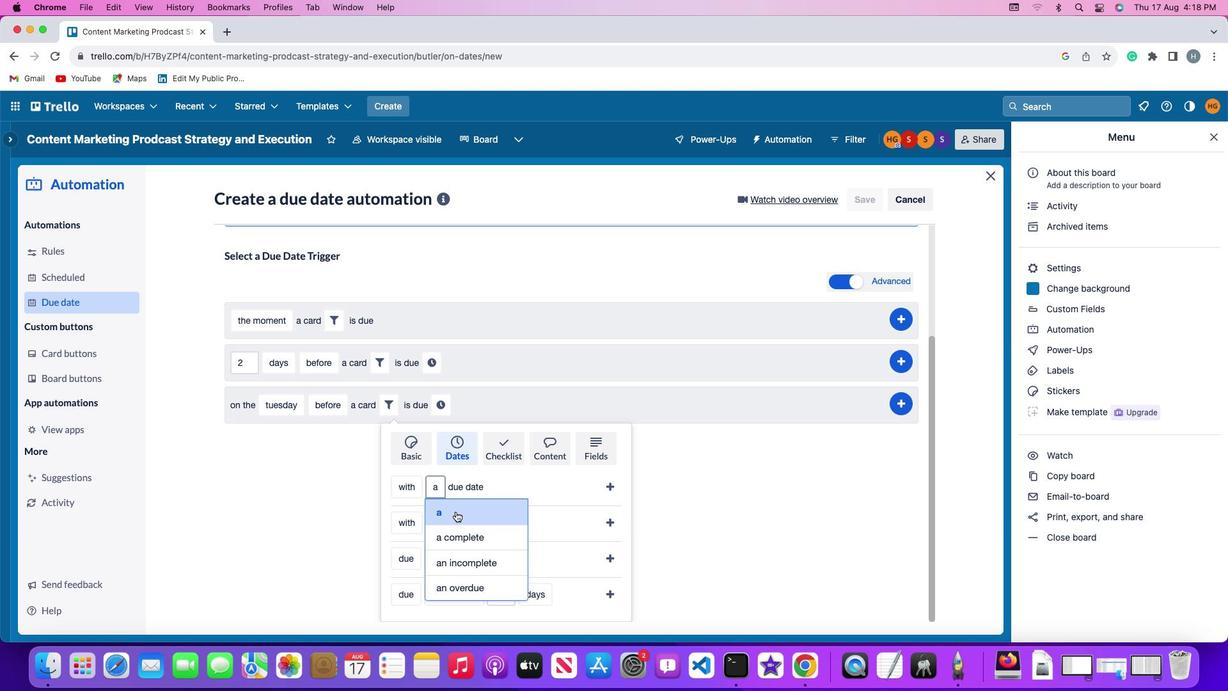 
Action: Mouse pressed left at (455, 510)
Screenshot: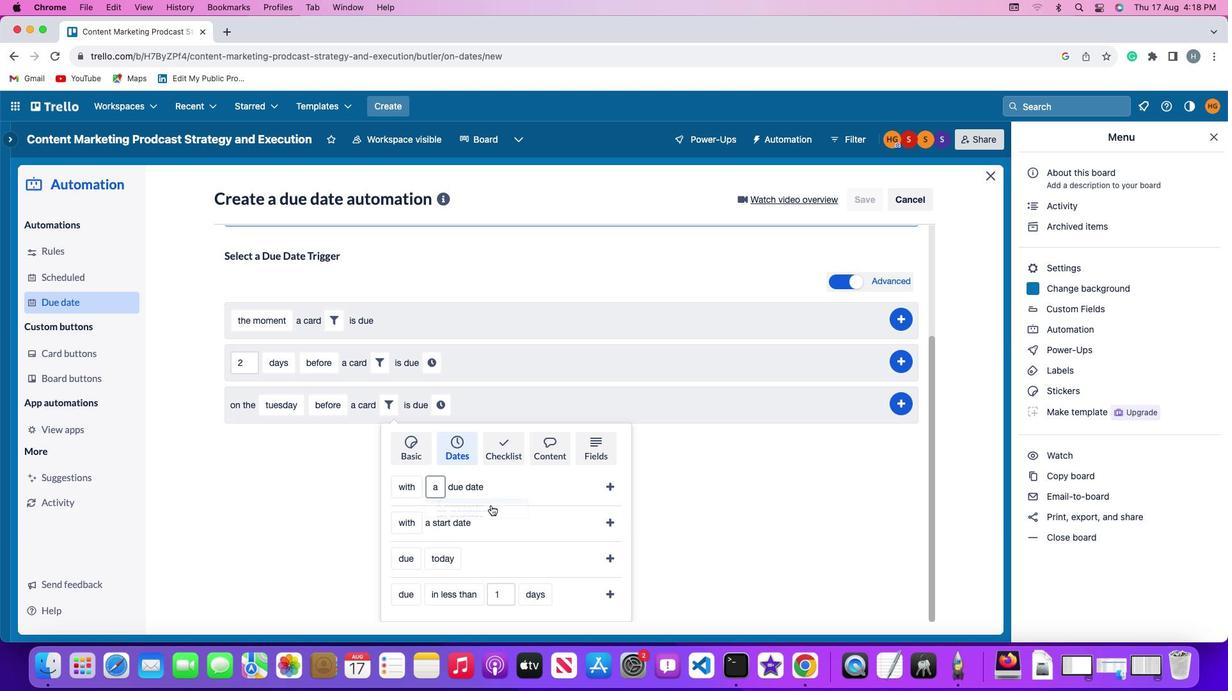 
Action: Mouse moved to (608, 483)
Screenshot: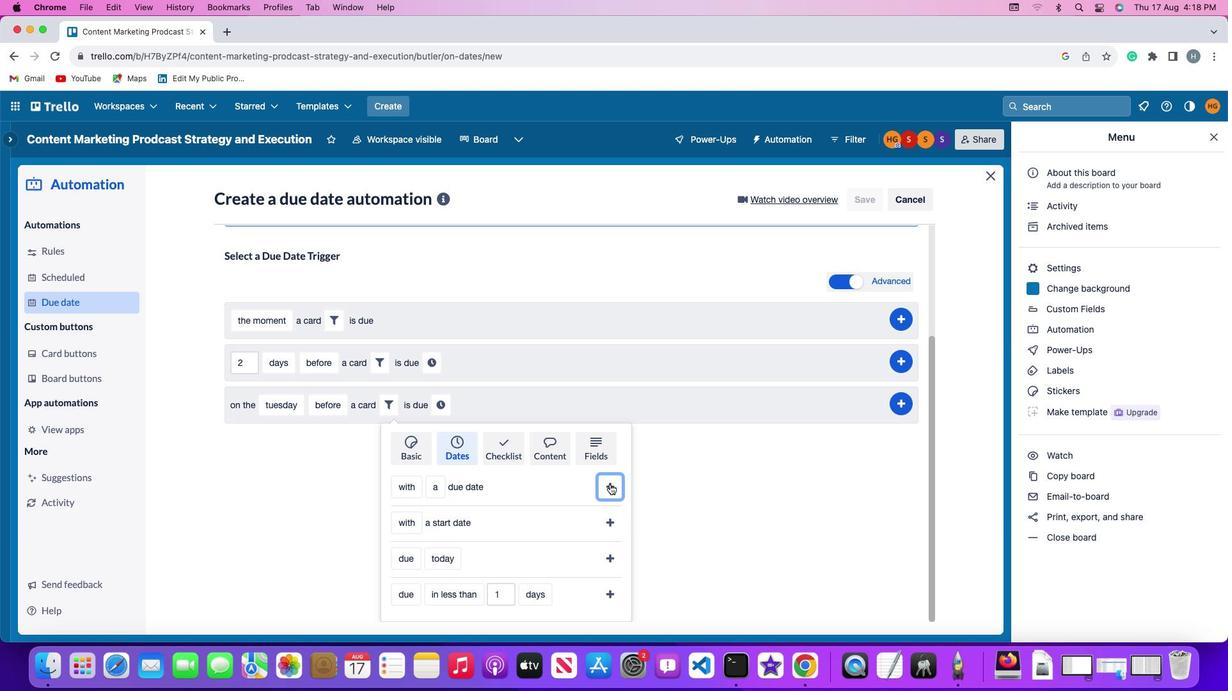 
Action: Mouse pressed left at (608, 483)
Screenshot: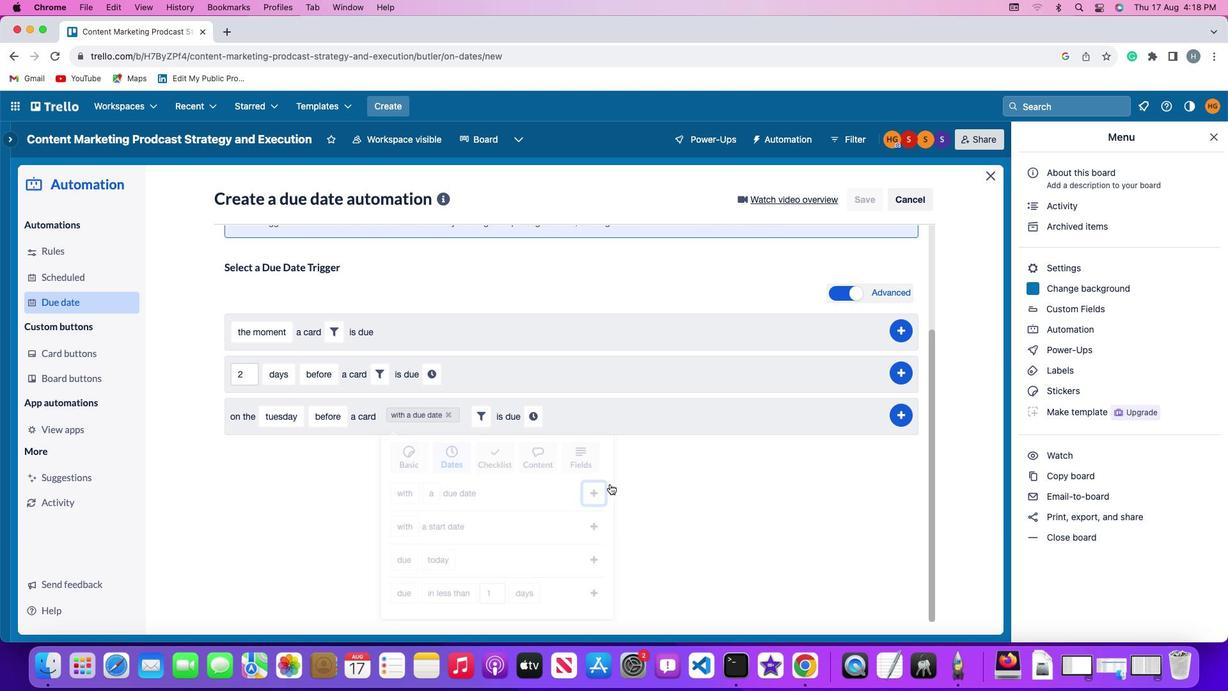
Action: Mouse moved to (531, 556)
Screenshot: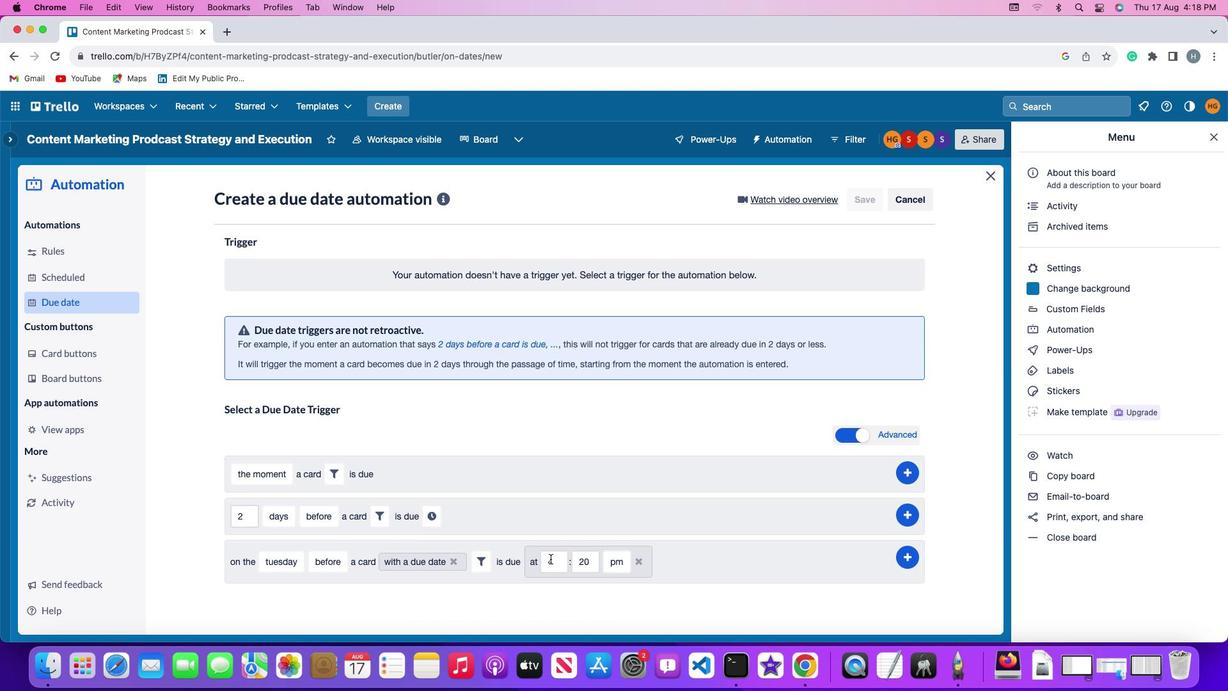 
Action: Mouse pressed left at (531, 556)
Screenshot: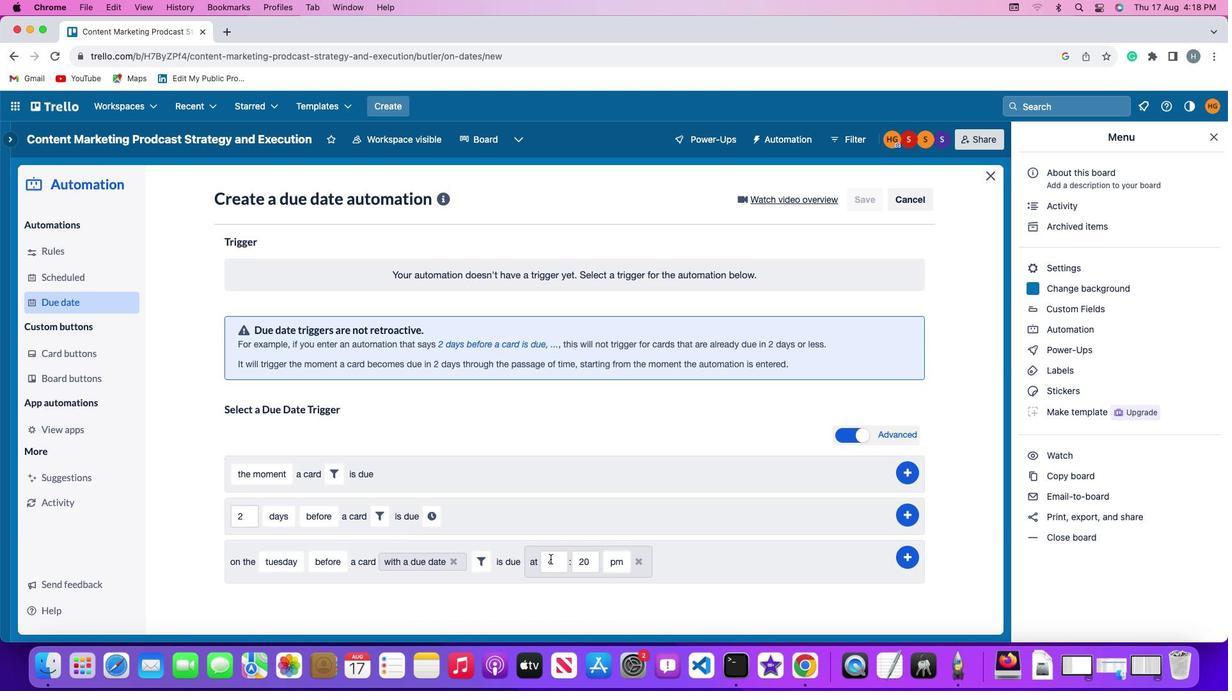 
Action: Mouse moved to (558, 560)
Screenshot: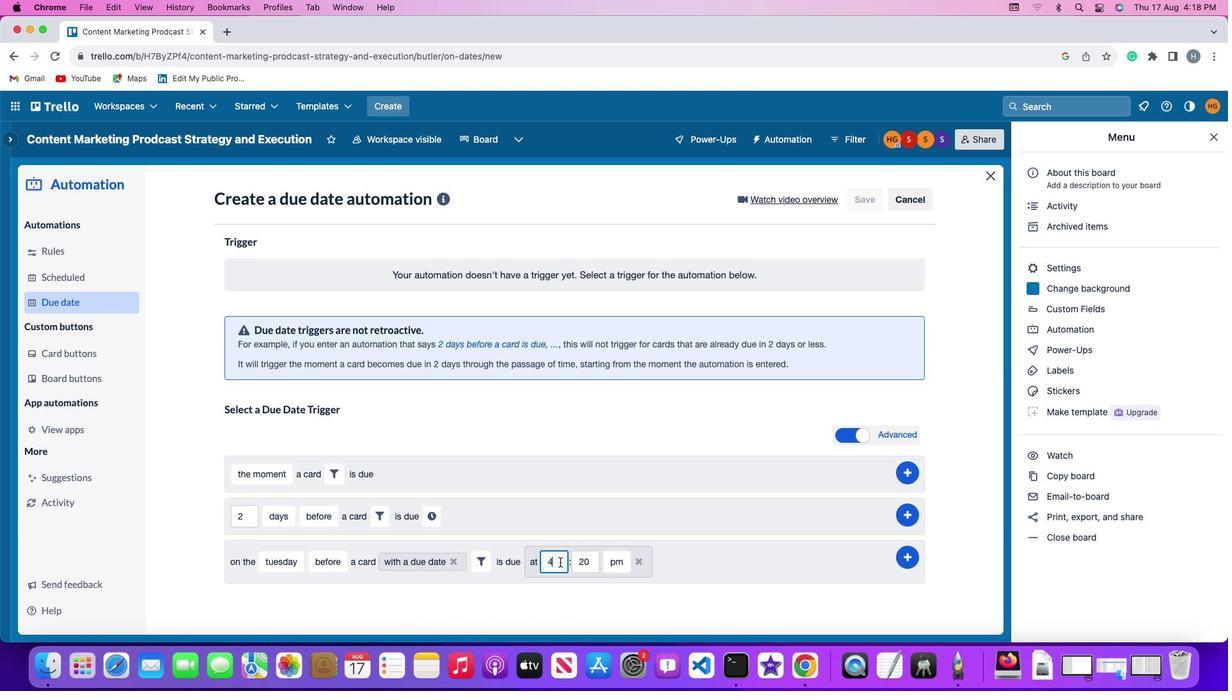 
Action: Mouse pressed left at (558, 560)
Screenshot: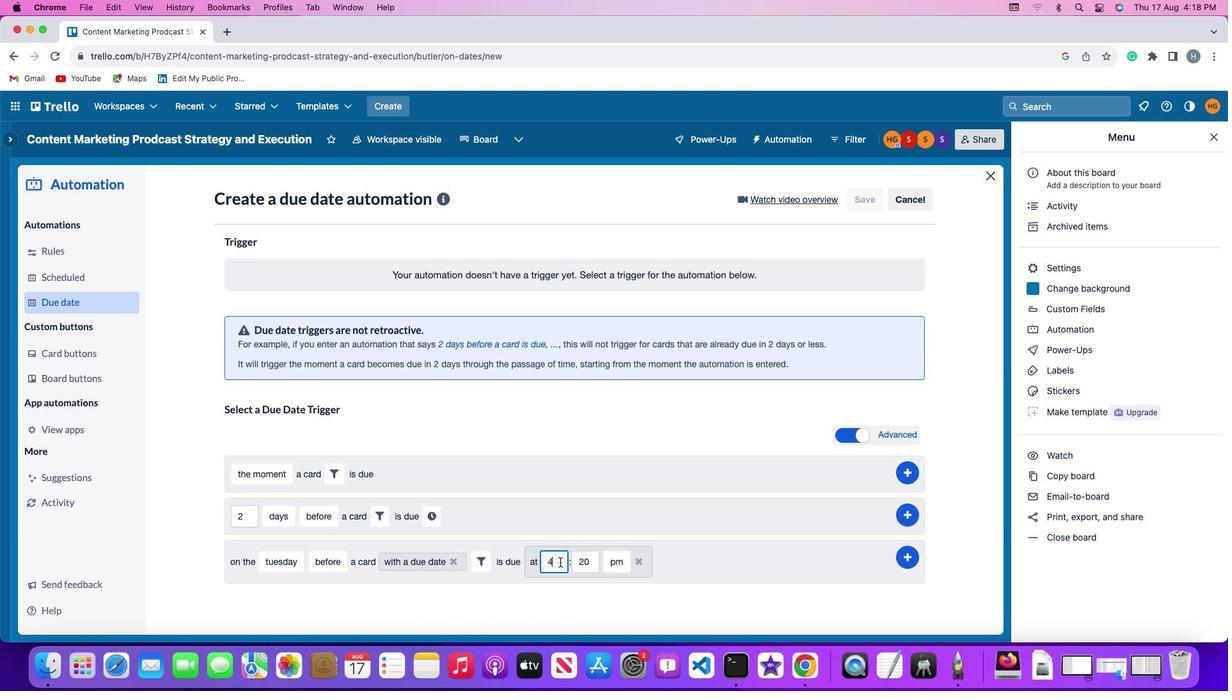 
Action: Key pressed Key.backspace'1''1'
Screenshot: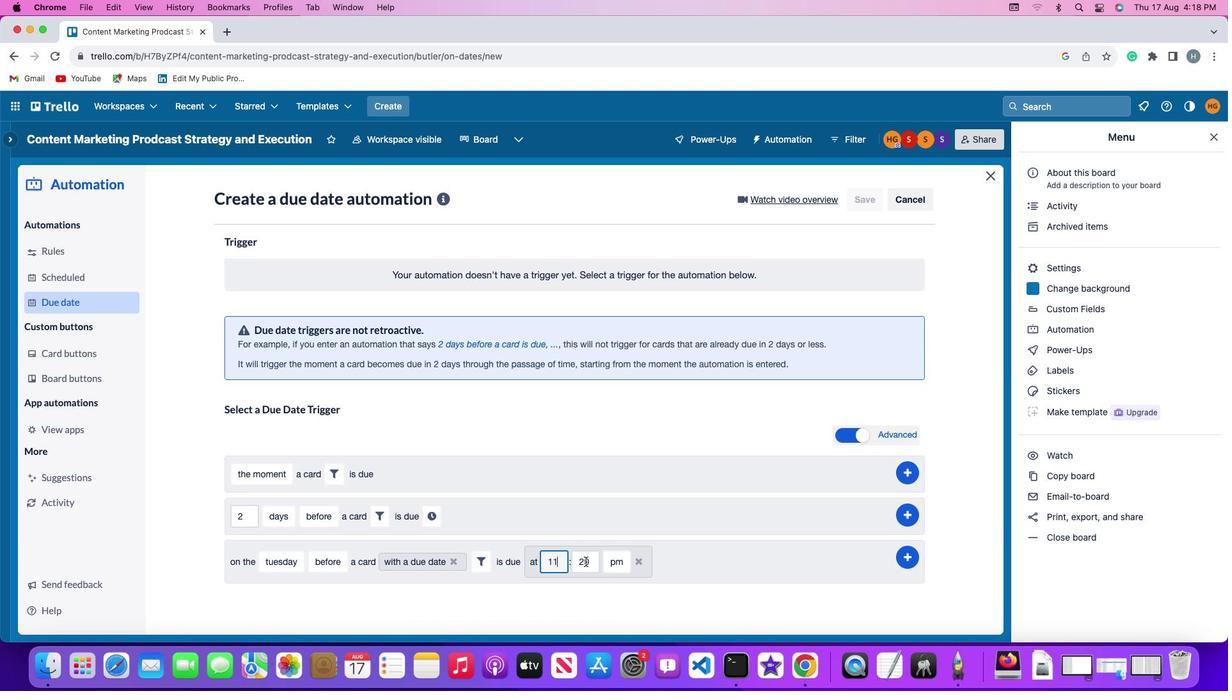 
Action: Mouse moved to (588, 558)
Screenshot: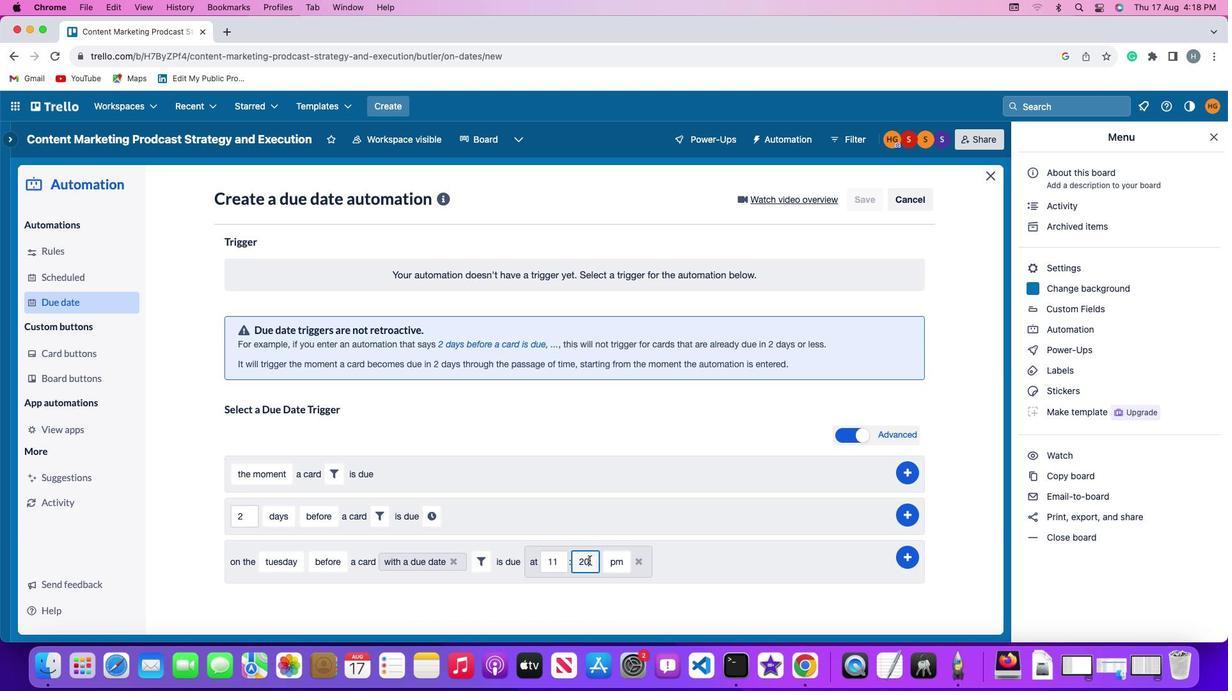 
Action: Mouse pressed left at (588, 558)
Screenshot: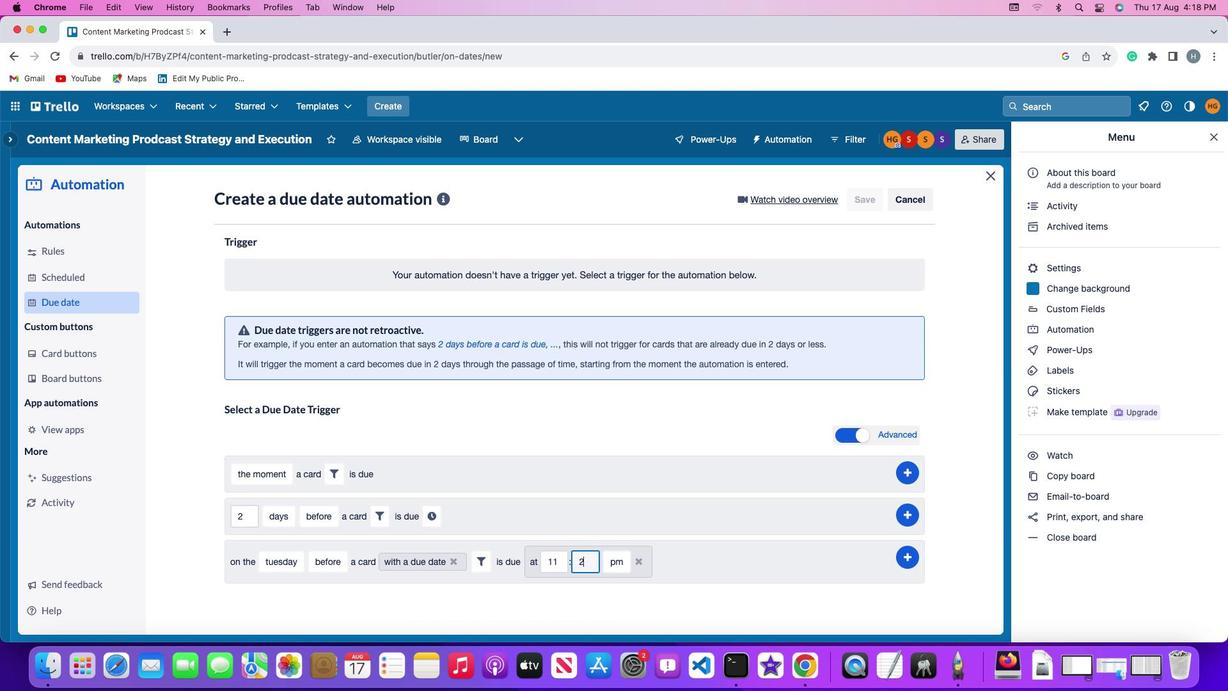 
Action: Mouse moved to (588, 558)
Screenshot: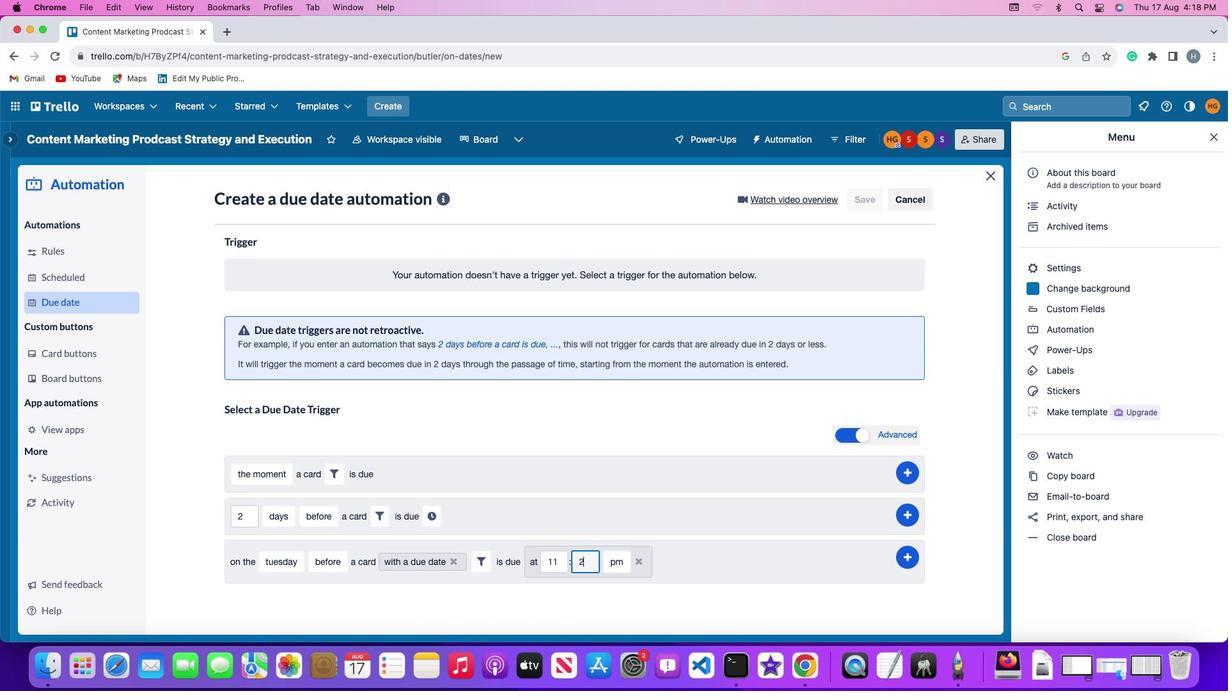 
Action: Key pressed Key.backspaceKey.backspace'0''0'
Screenshot: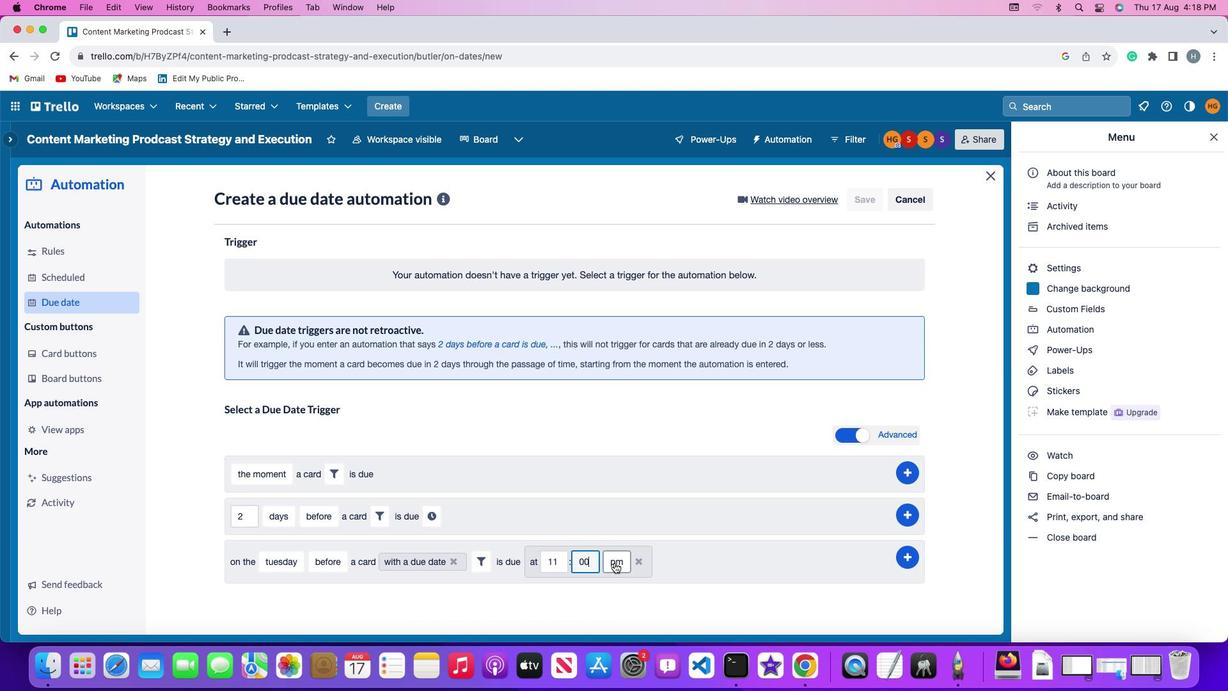 
Action: Mouse moved to (614, 561)
Screenshot: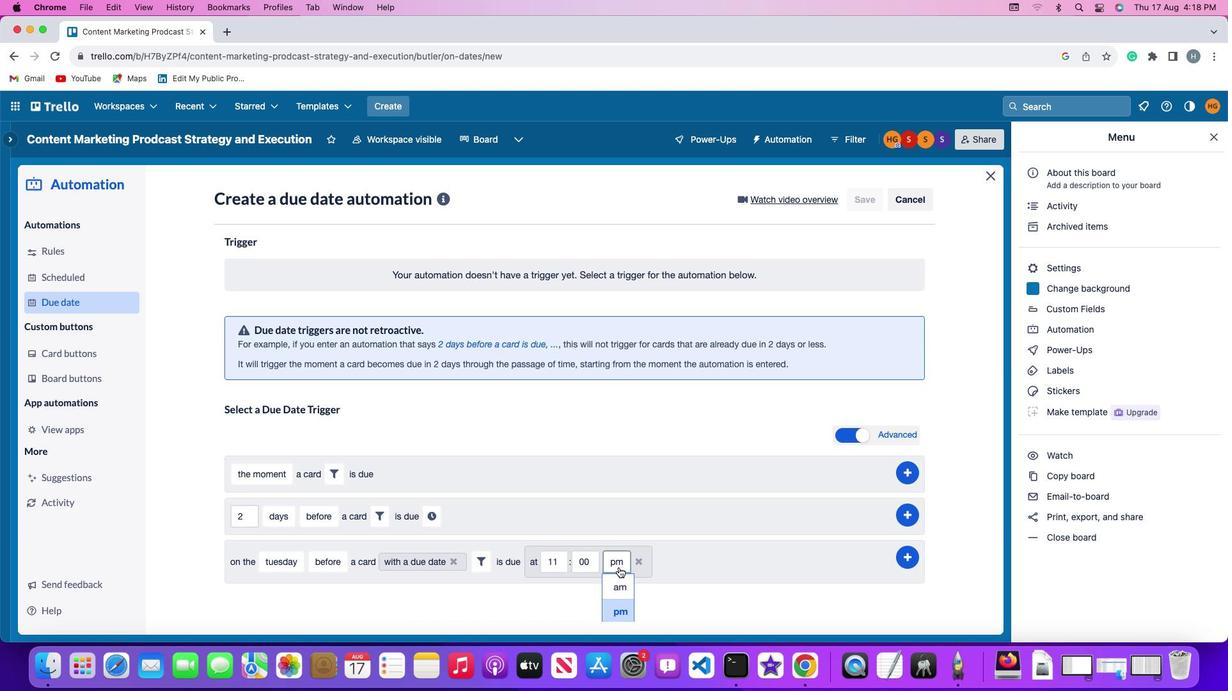 
Action: Mouse pressed left at (614, 561)
Screenshot: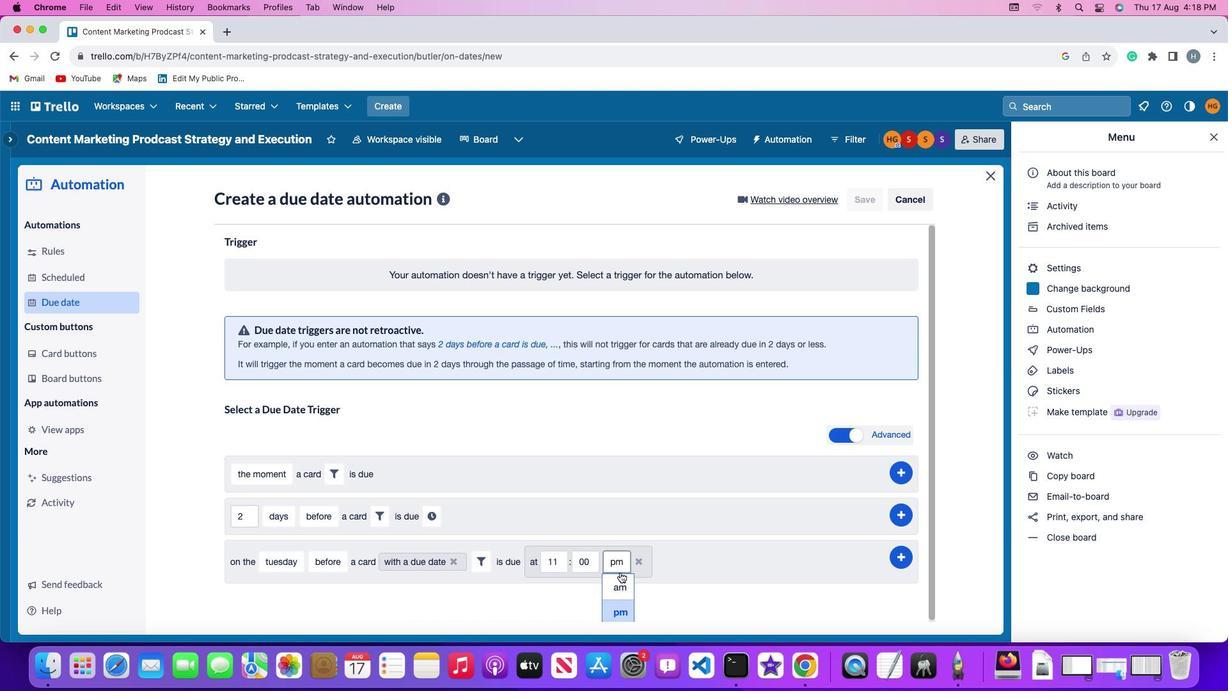 
Action: Mouse moved to (618, 583)
Screenshot: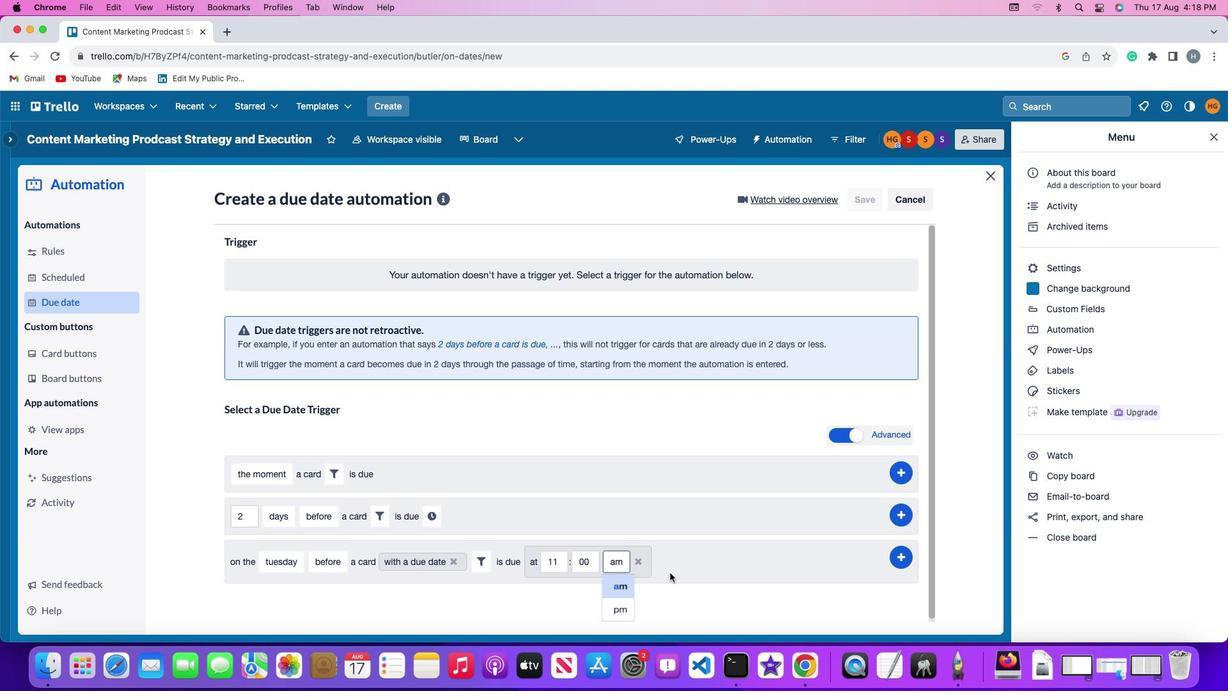 
Action: Mouse pressed left at (618, 583)
Screenshot: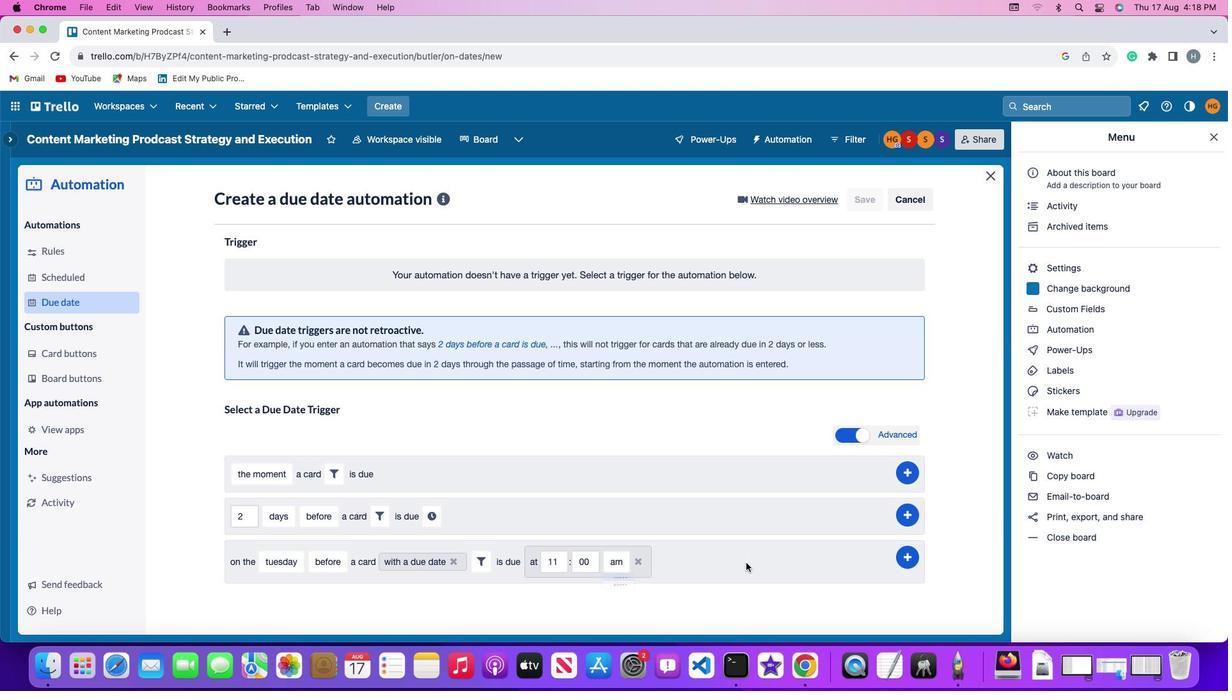 
Action: Mouse moved to (908, 553)
Screenshot: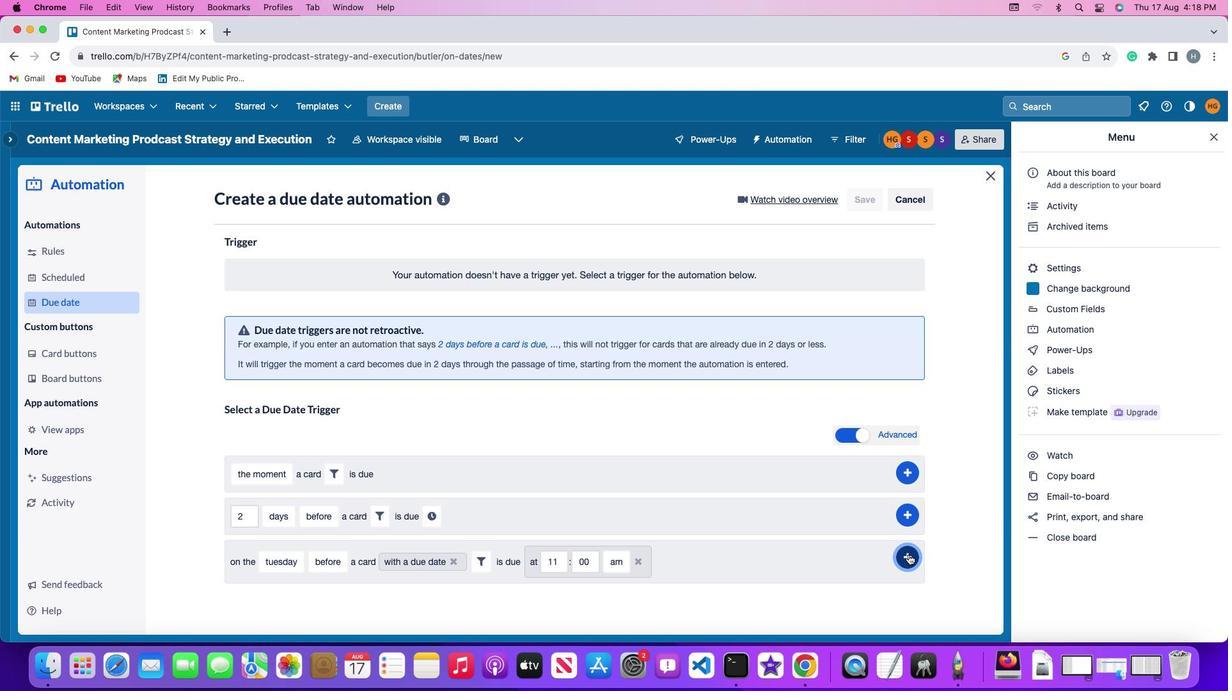 
Action: Mouse pressed left at (908, 553)
Screenshot: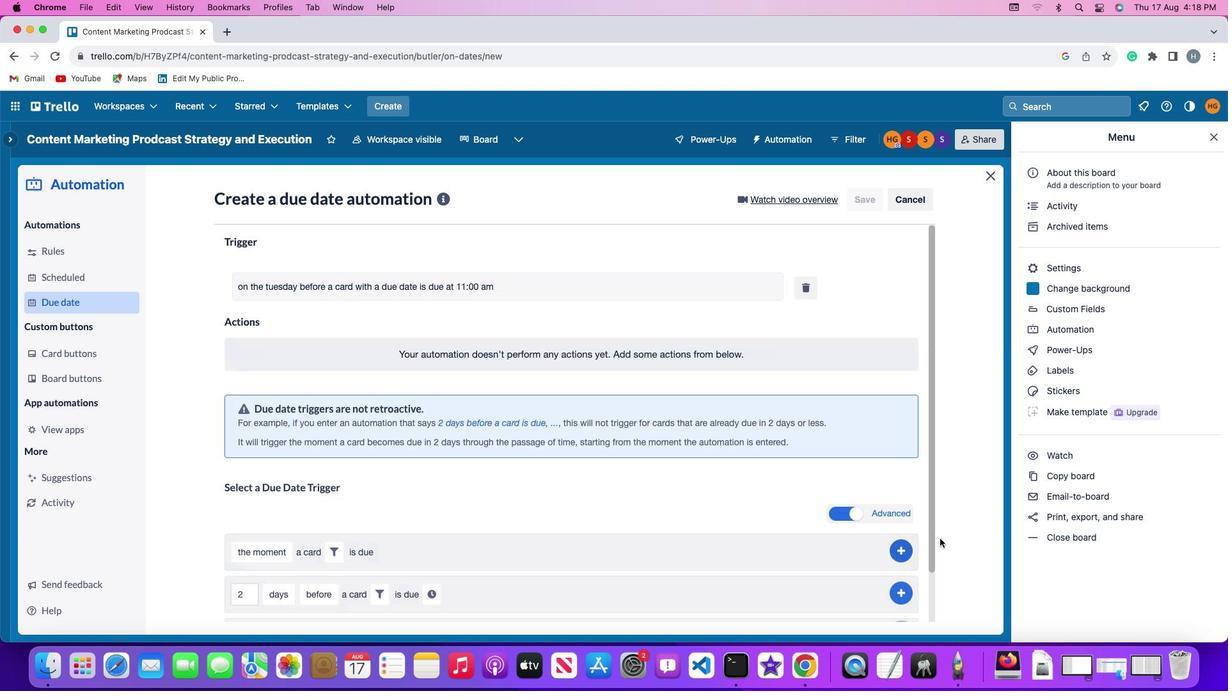 
Action: Mouse moved to (973, 448)
Screenshot: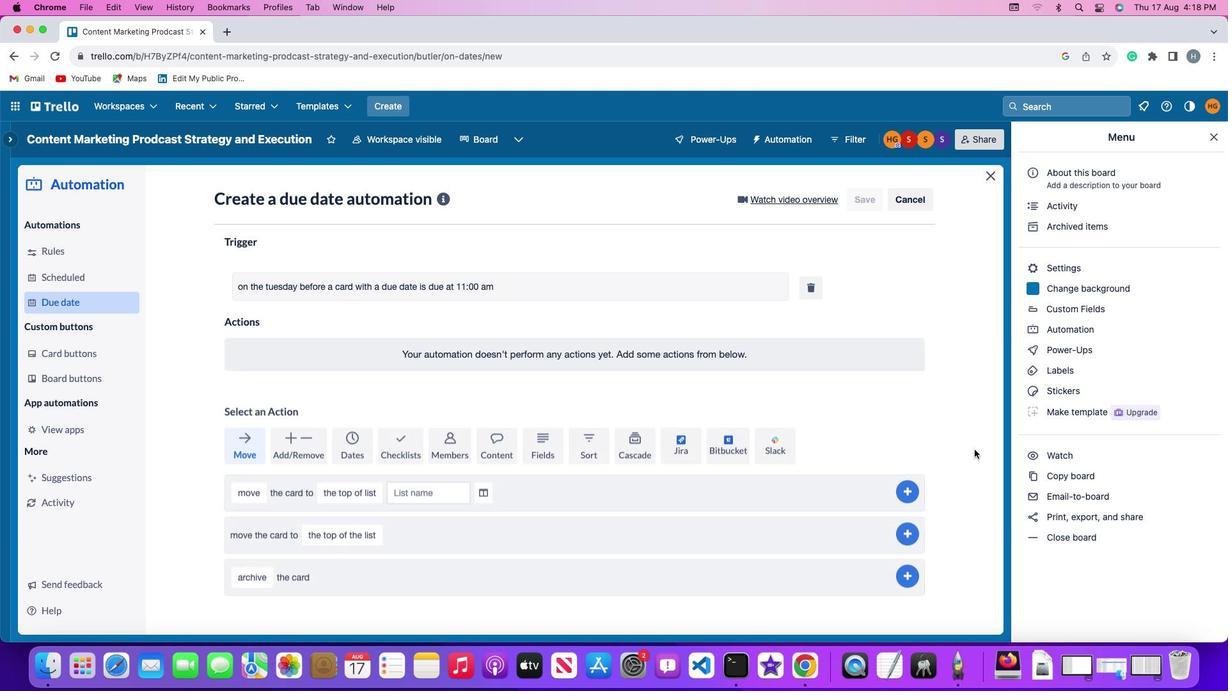 
